 Task: Find an Airbnb in Troitsk, Russia for 5 guests from June 2 to June 9, with a price range of ₹6000 to ₹12000, 3 bedrooms, 3 beds, 3 bathrooms, and self check-in option.
Action: Mouse moved to (728, 106)
Screenshot: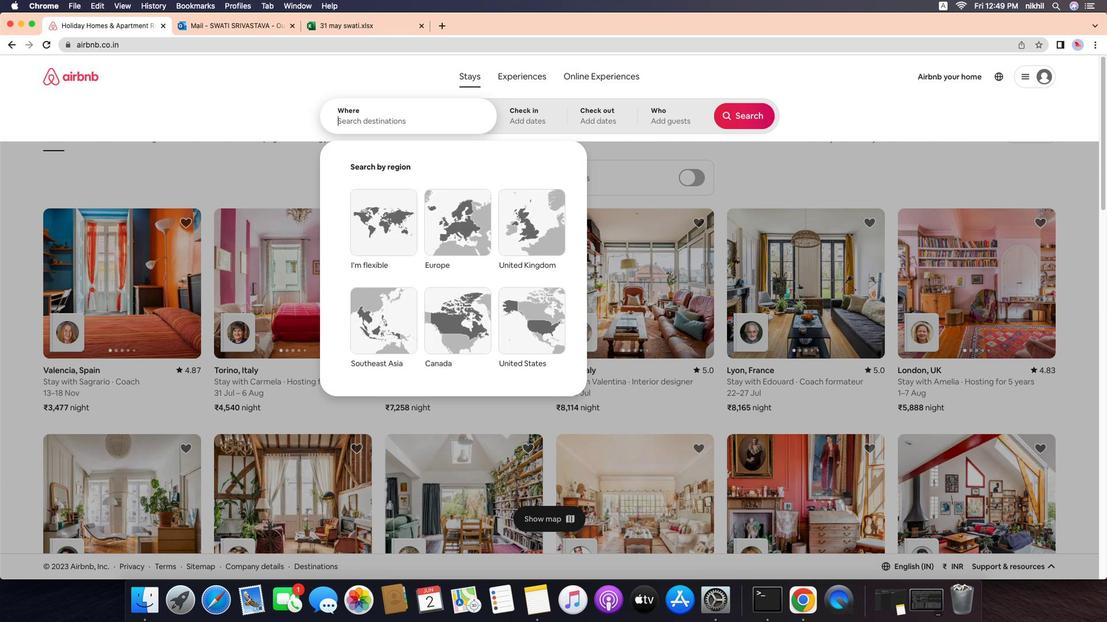 
Action: Mouse pressed left at (728, 106)
Screenshot: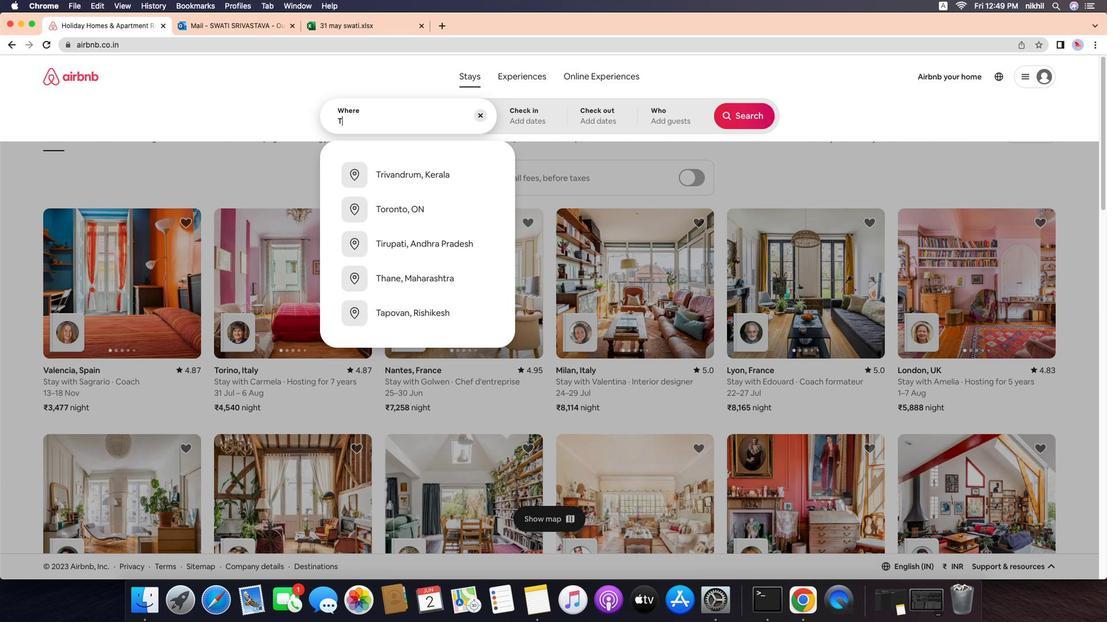 
Action: Mouse moved to (742, 104)
Screenshot: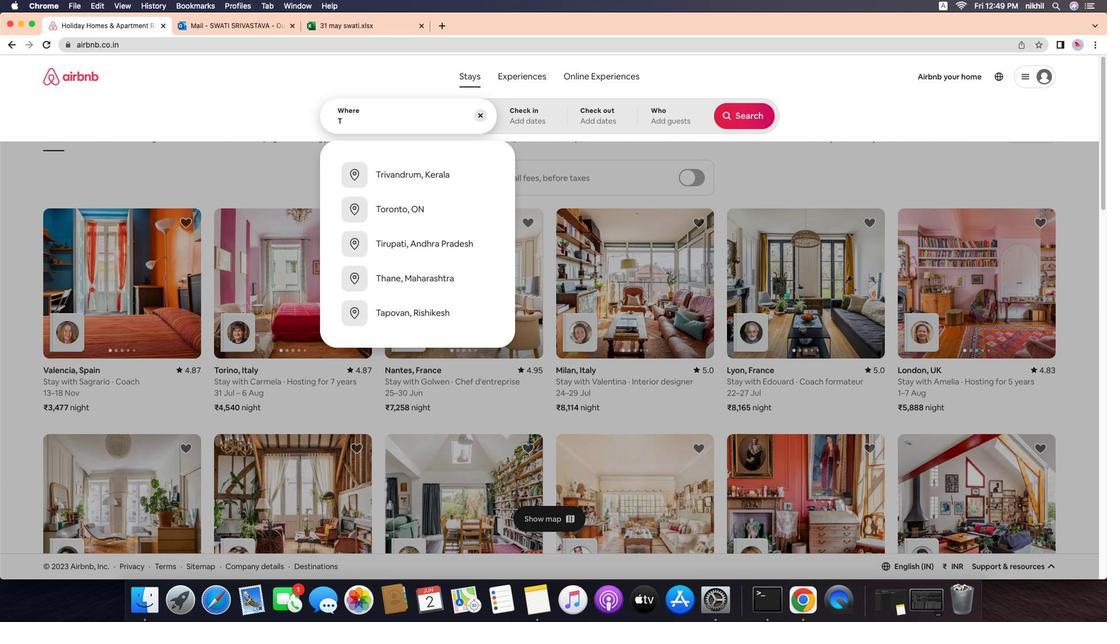 
Action: Mouse pressed left at (742, 104)
Screenshot: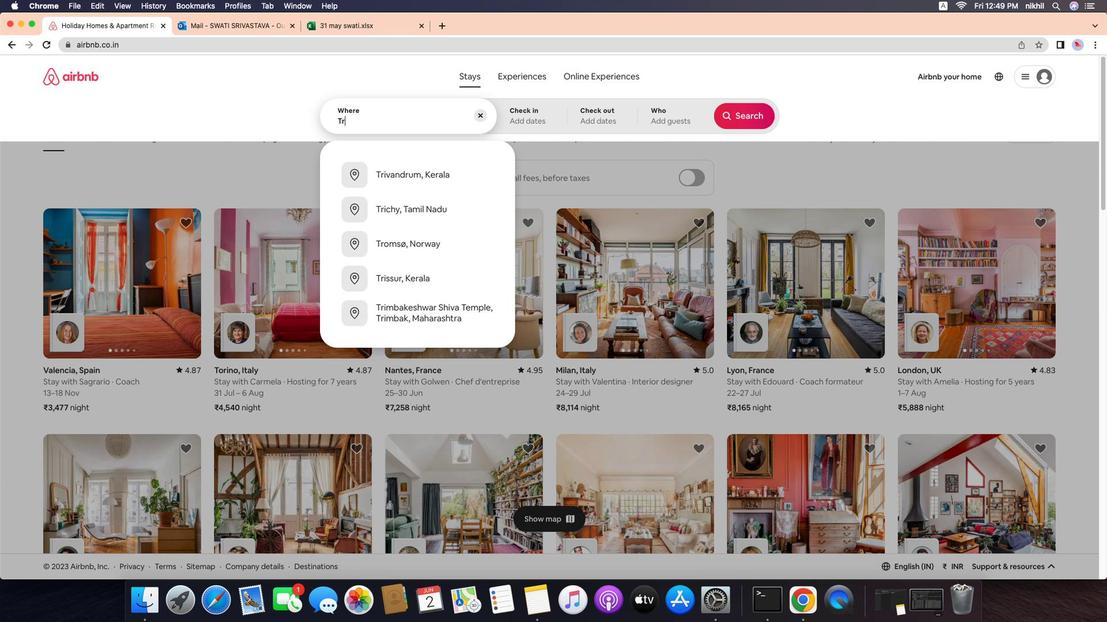 
Action: Mouse moved to (724, 121)
Screenshot: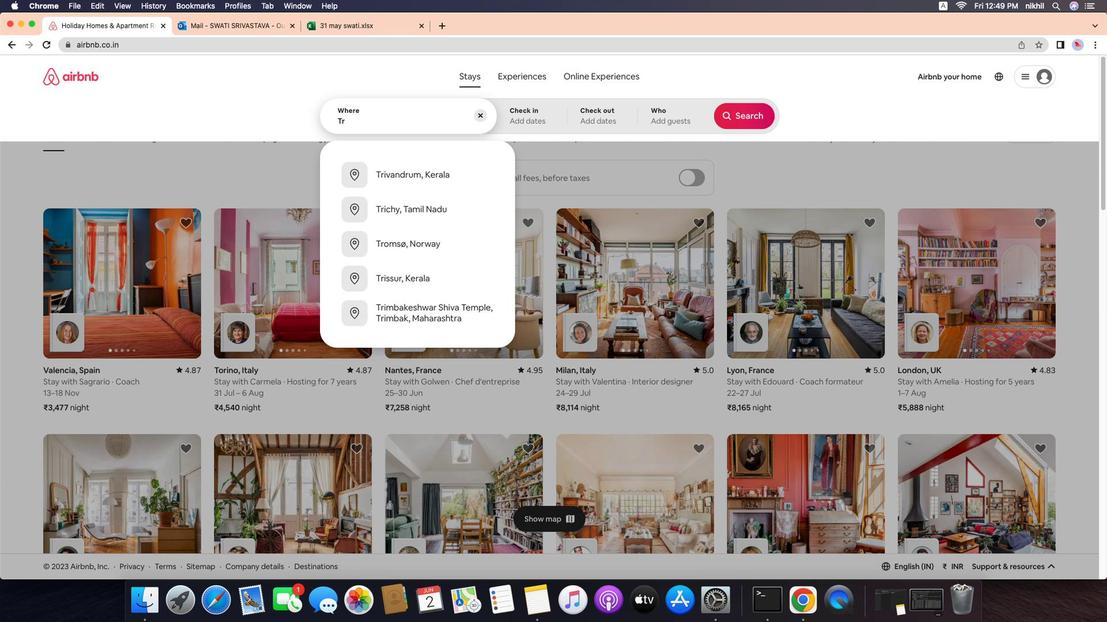
Action: Mouse pressed left at (724, 121)
Screenshot: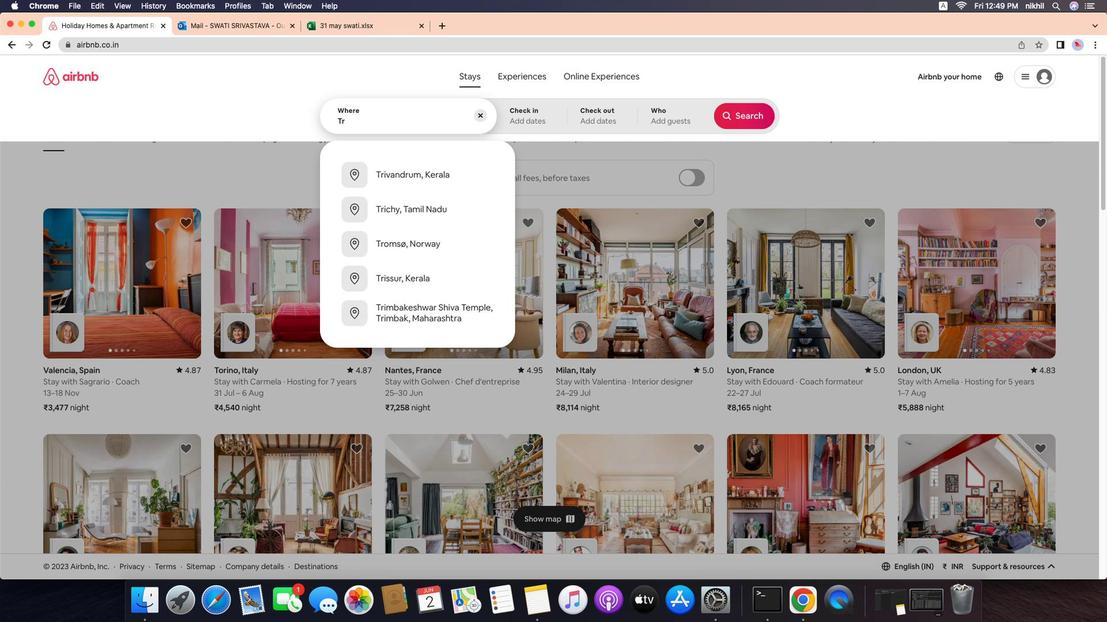 
Action: Mouse moved to (731, 123)
Screenshot: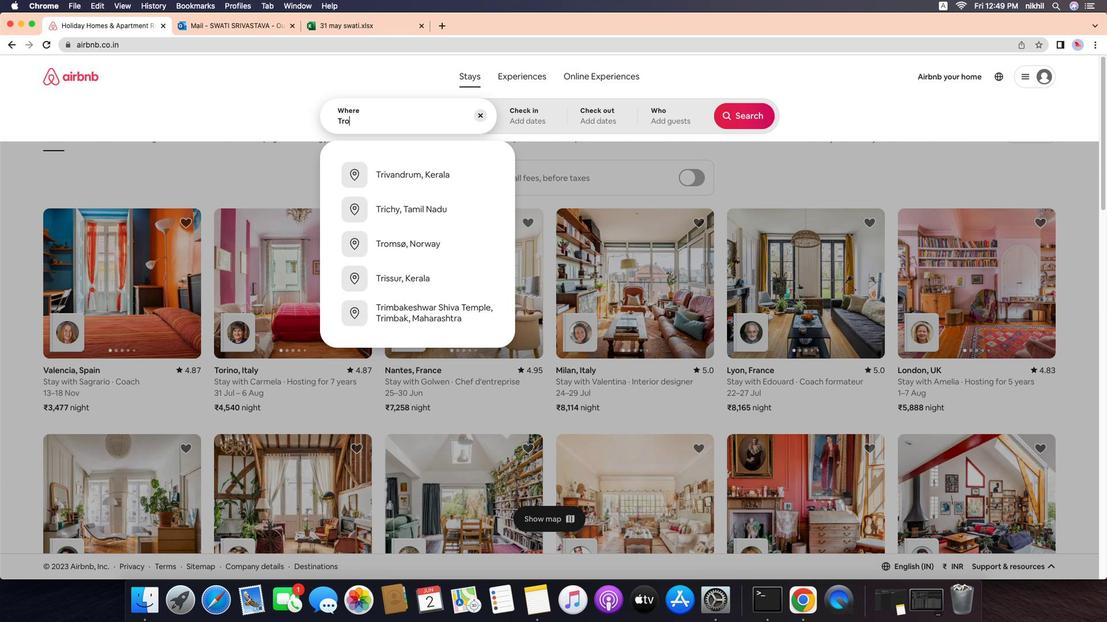 
Action: Key pressed Key.caps_lock'T'Key.caps_lock'r''o''i''t''s''k'','Key.spaceKey.caps_lock'R'Key.caps_lock'u''s''s''i''a'Key.enter
Screenshot: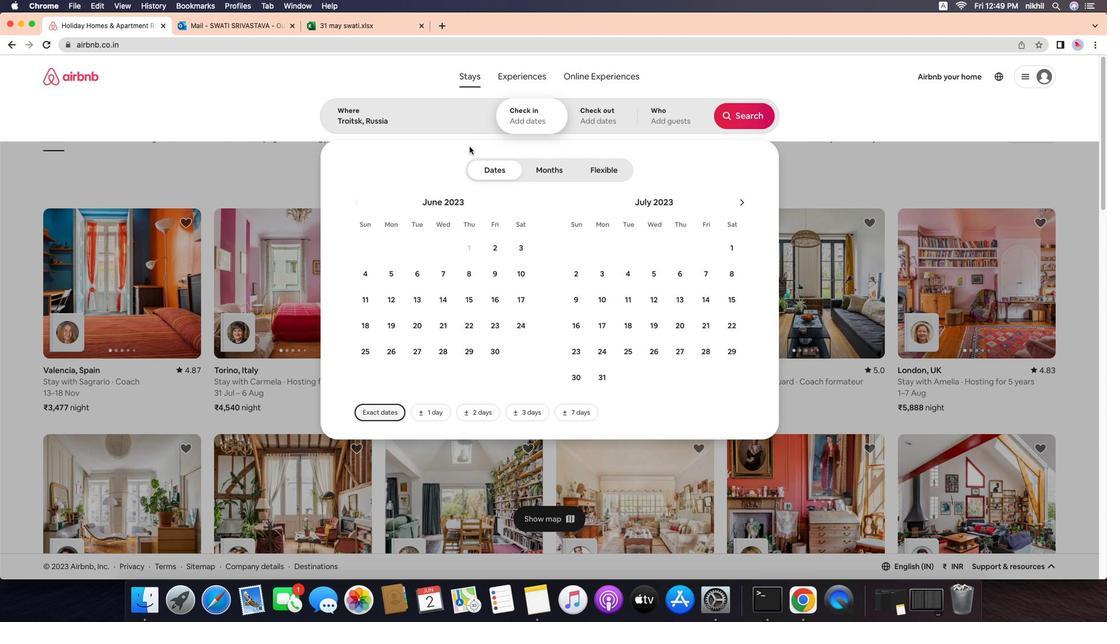 
Action: Mouse moved to (743, 164)
Screenshot: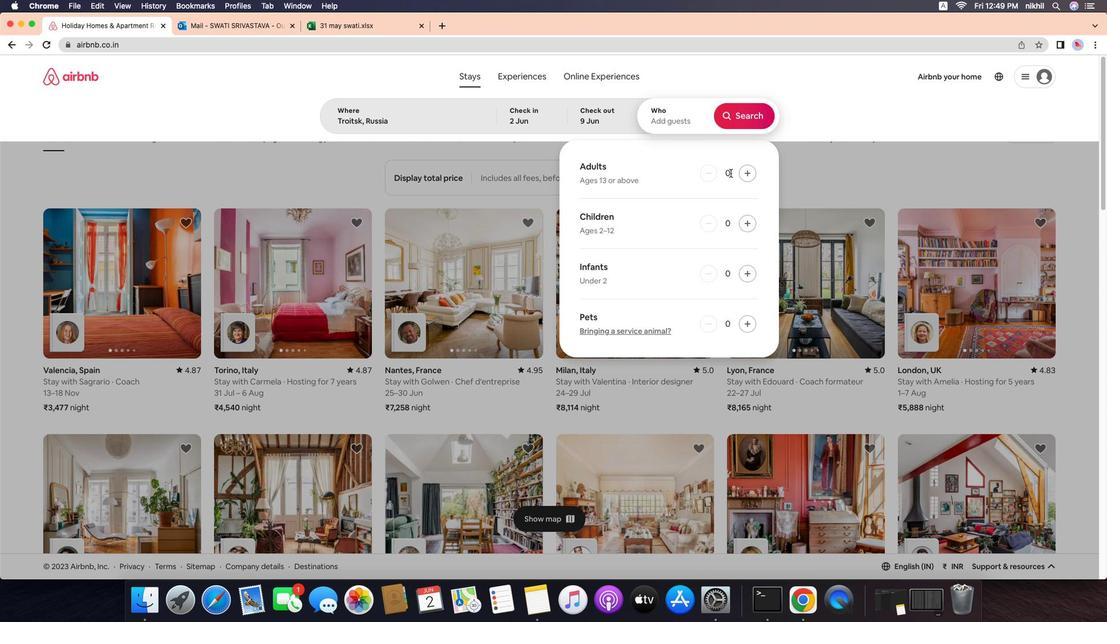 
Action: Mouse pressed left at (743, 164)
Screenshot: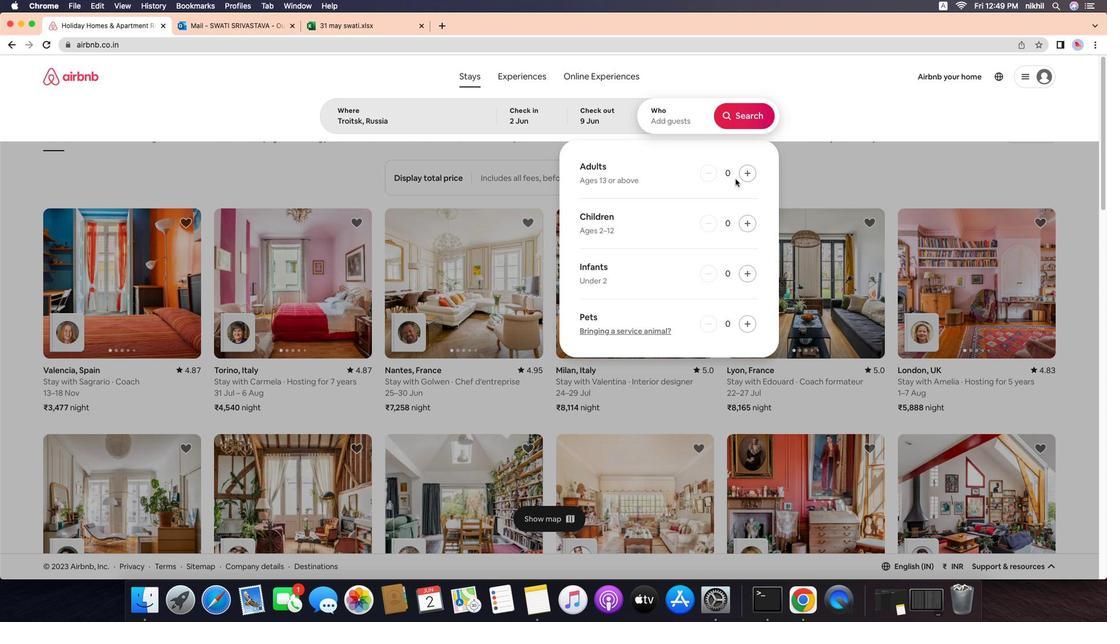 
Action: Mouse moved to (746, 172)
Screenshot: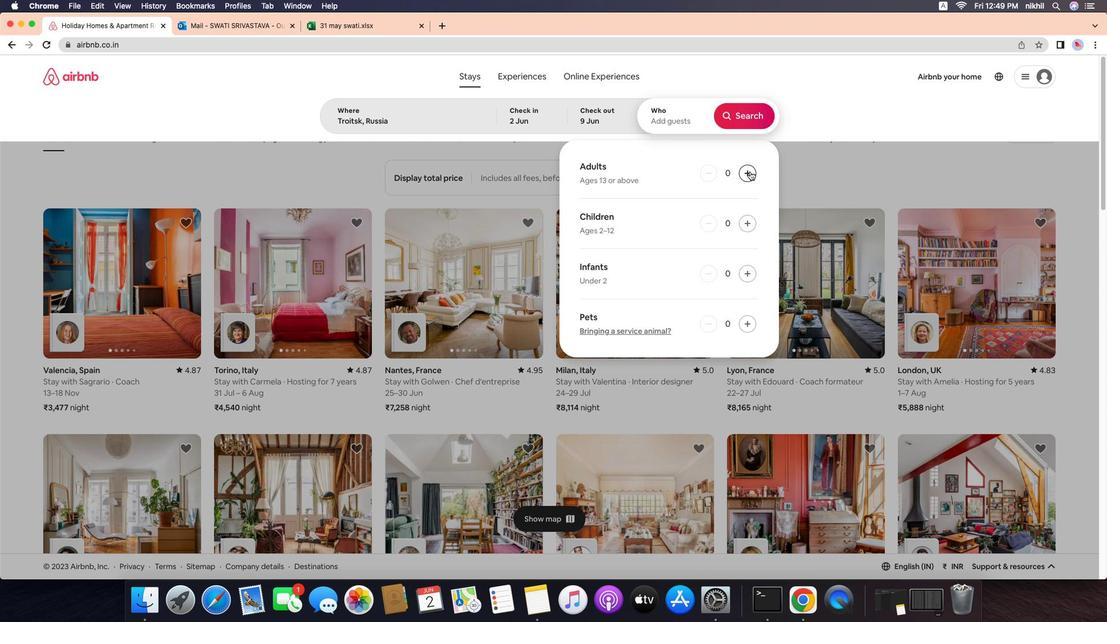 
Action: Mouse pressed left at (746, 172)
Screenshot: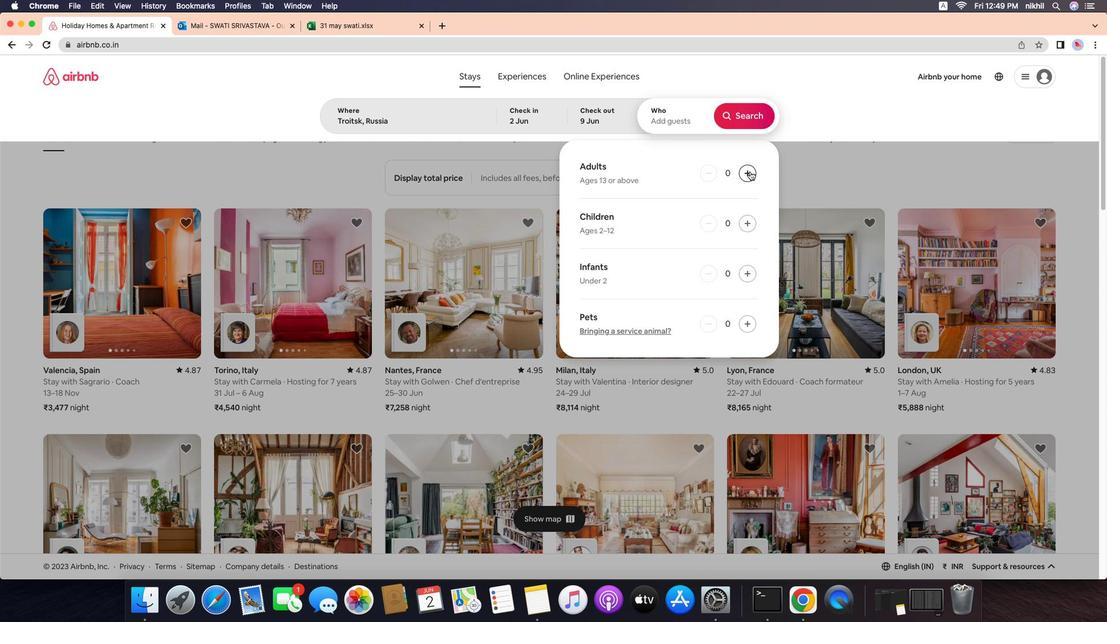 
Action: Mouse moved to (845, 119)
Screenshot: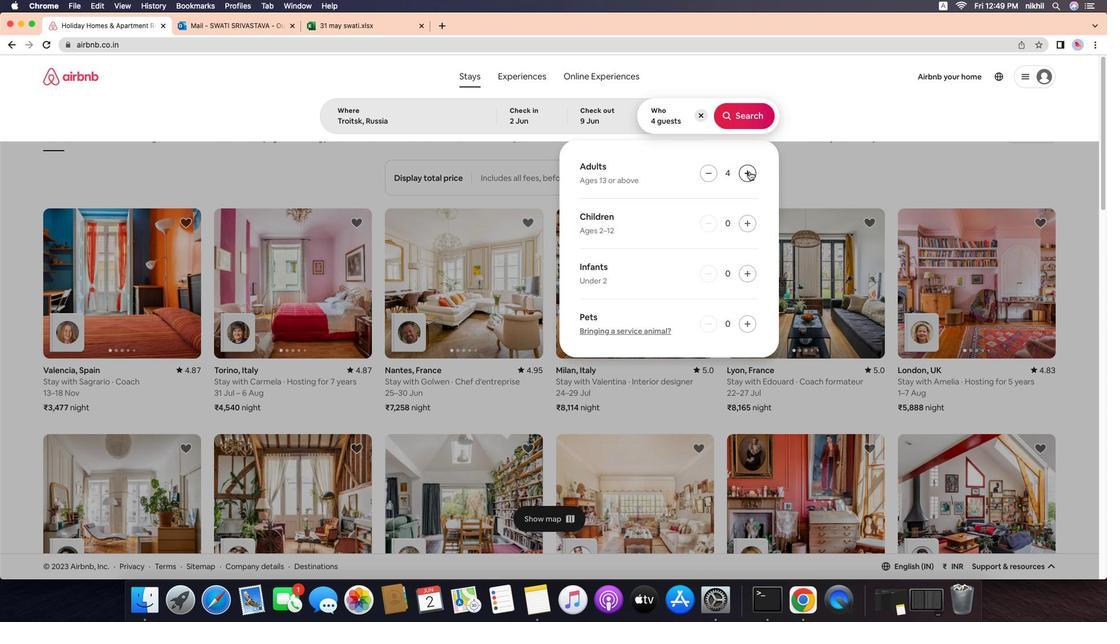 
Action: Mouse pressed left at (845, 119)
Screenshot: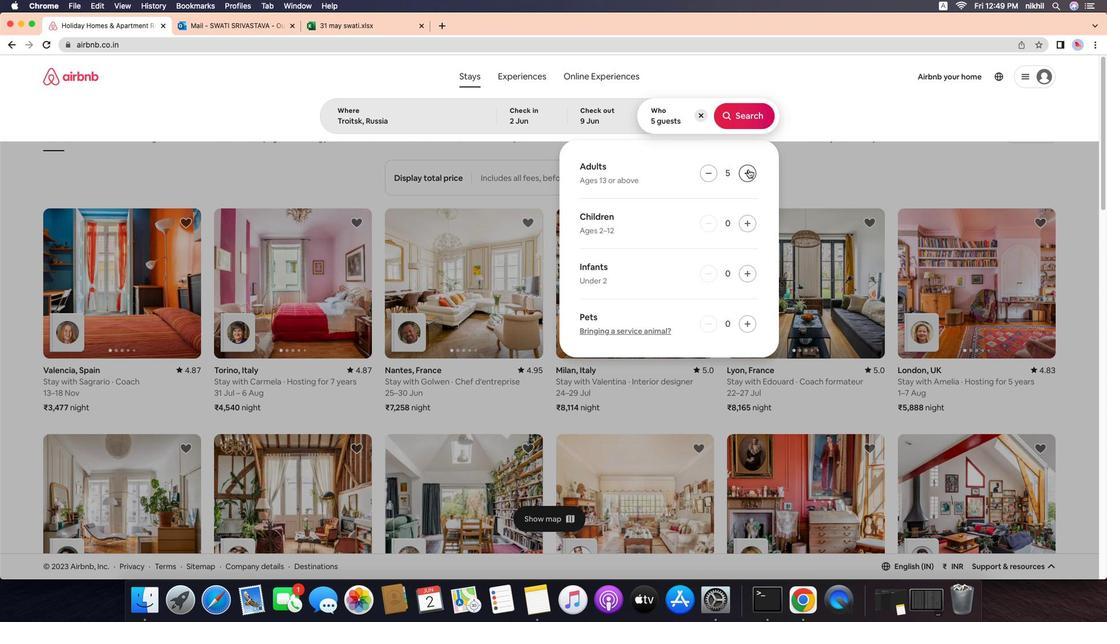 
Action: Mouse moved to (884, 137)
Screenshot: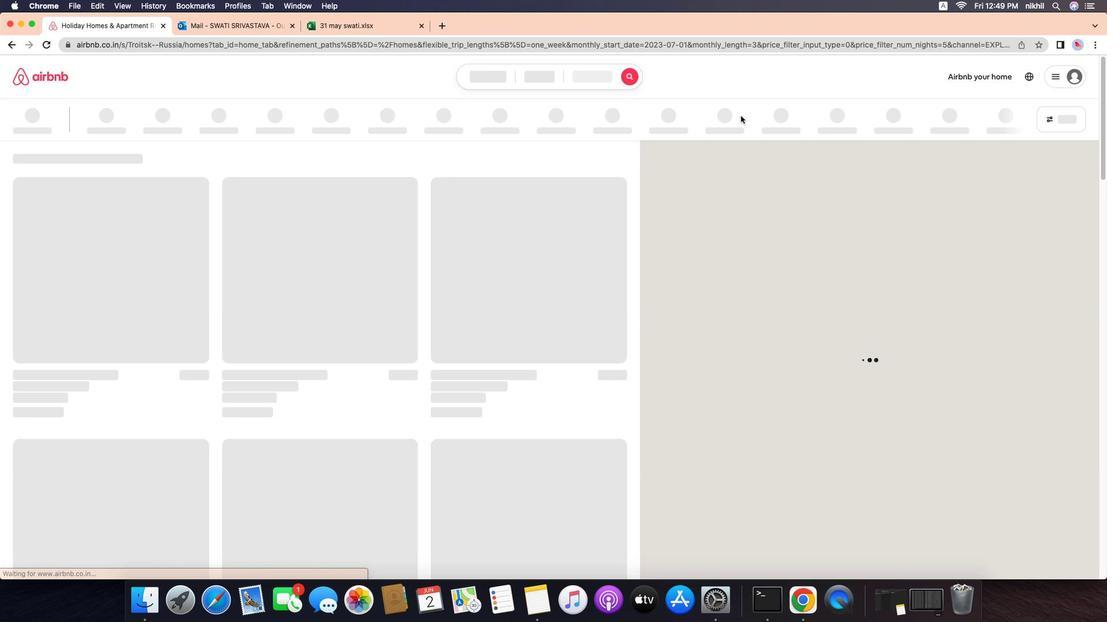 
Action: Mouse pressed left at (884, 137)
Screenshot: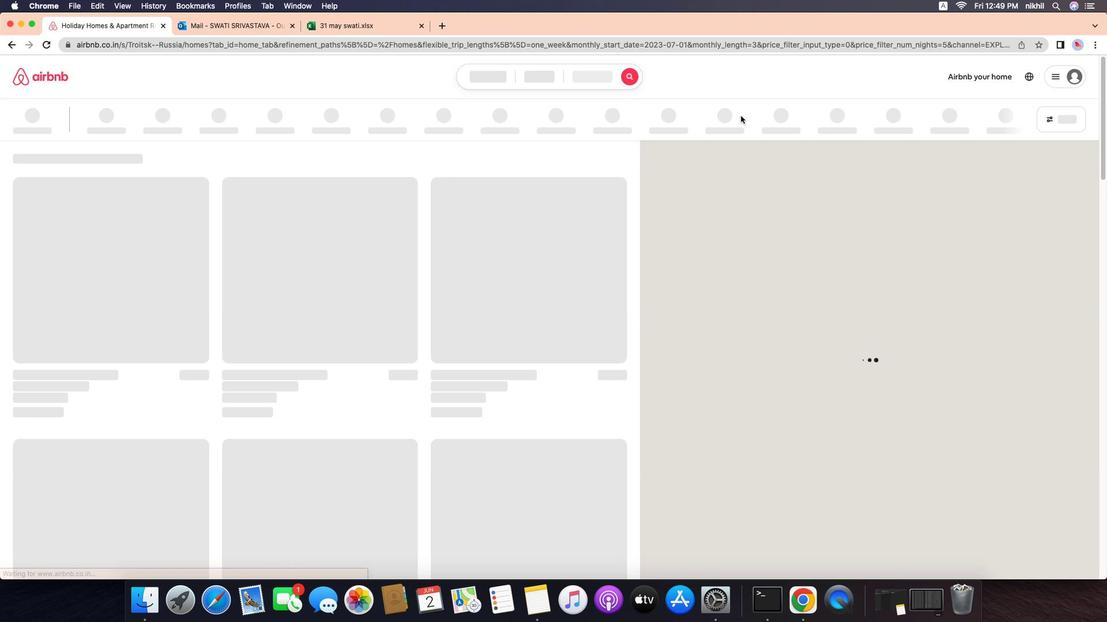 
Action: Mouse pressed left at (884, 137)
Screenshot: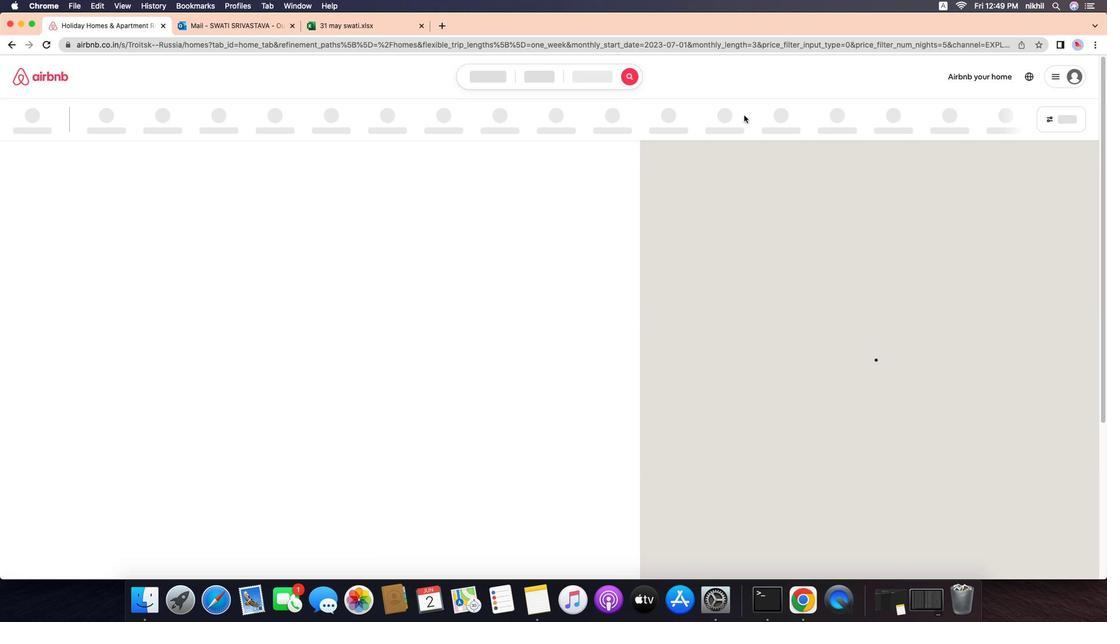 
Action: Mouse pressed left at (884, 137)
Screenshot: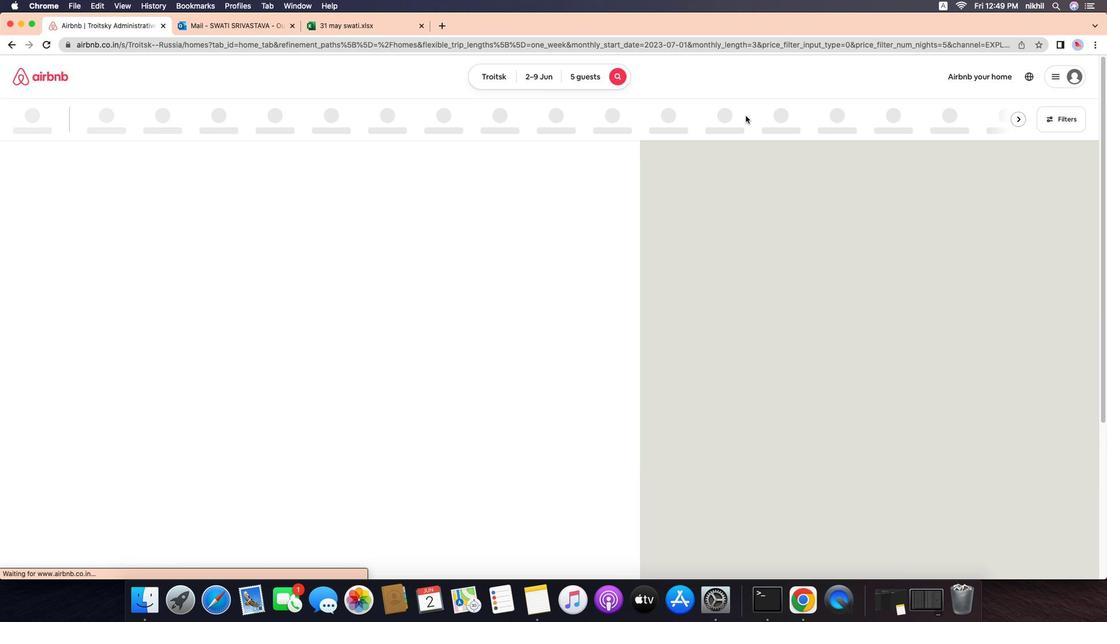 
Action: Mouse moved to (884, 137)
Screenshot: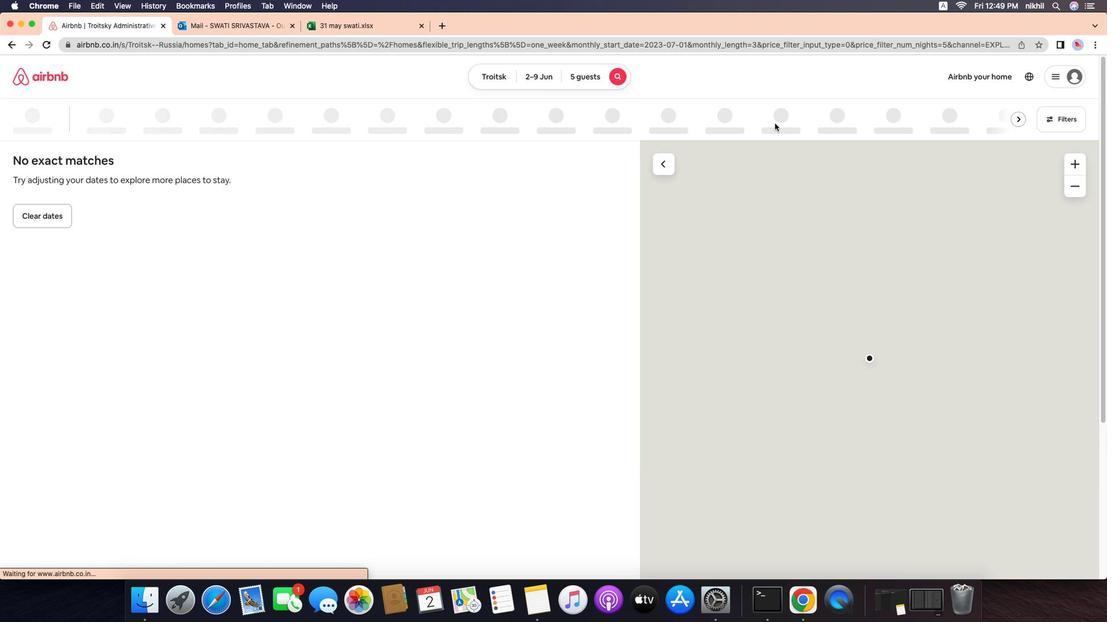 
Action: Mouse pressed left at (884, 137)
Screenshot: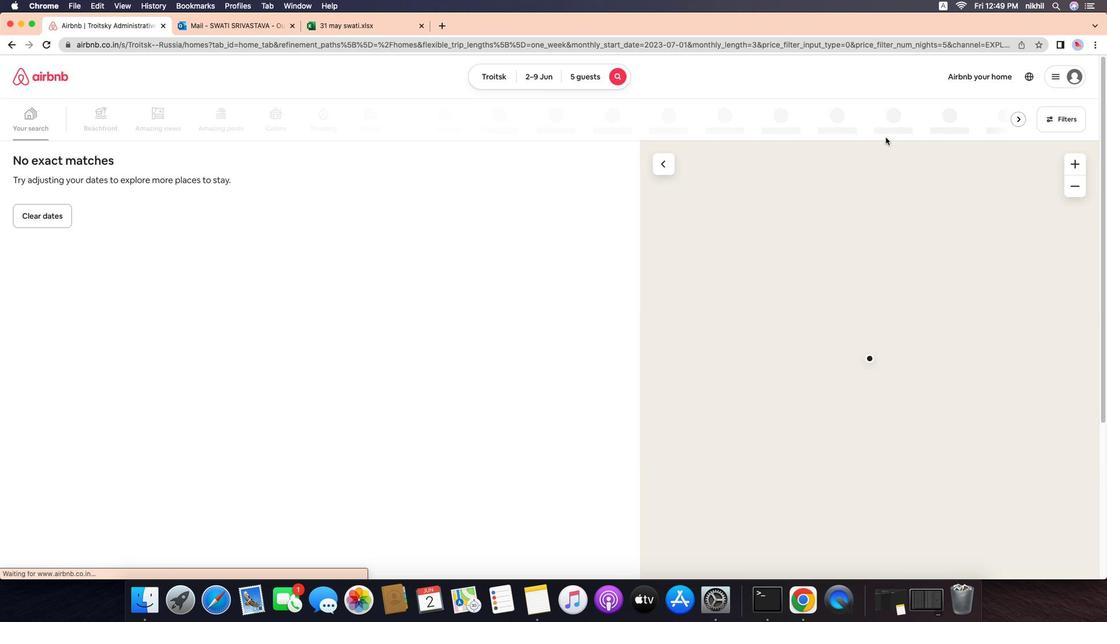 
Action: Mouse pressed left at (884, 137)
Screenshot: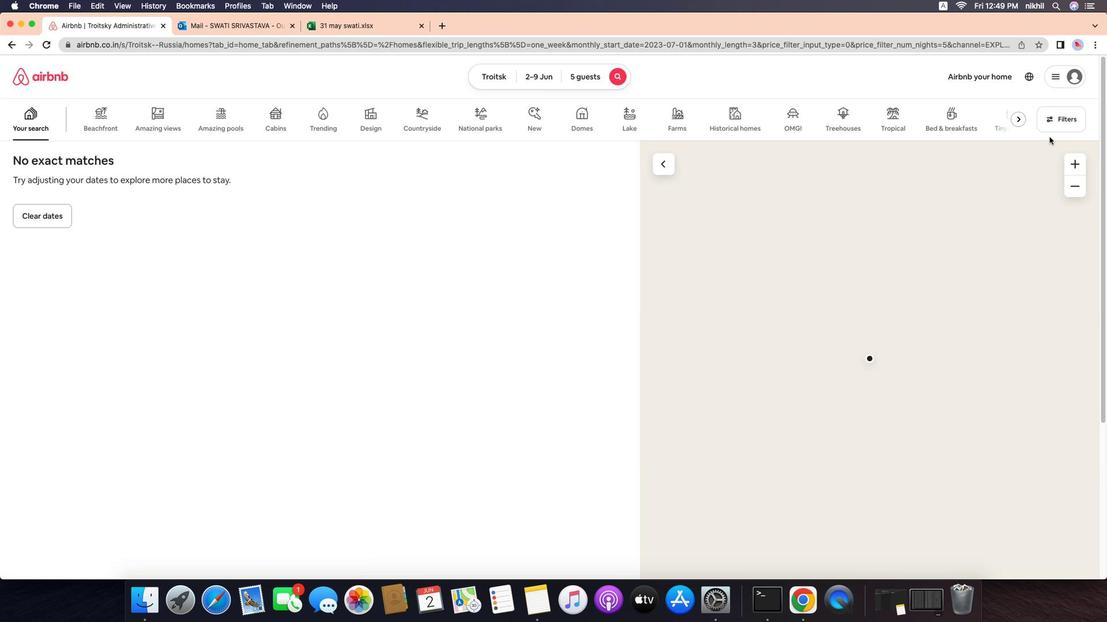 
Action: Mouse moved to (879, 118)
Screenshot: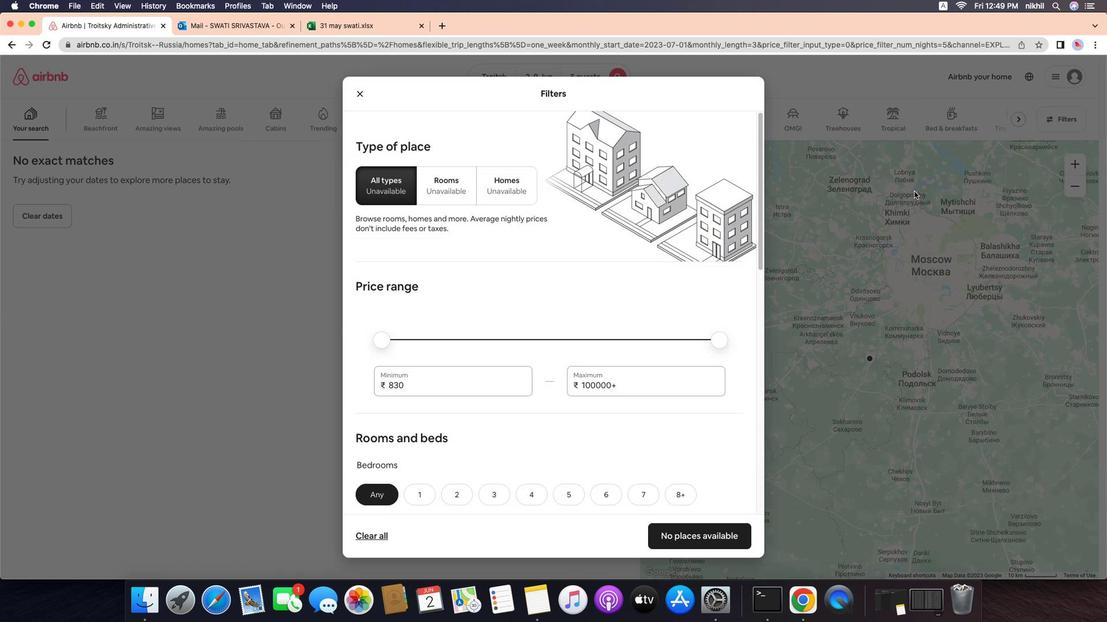 
Action: Mouse pressed left at (879, 118)
Screenshot: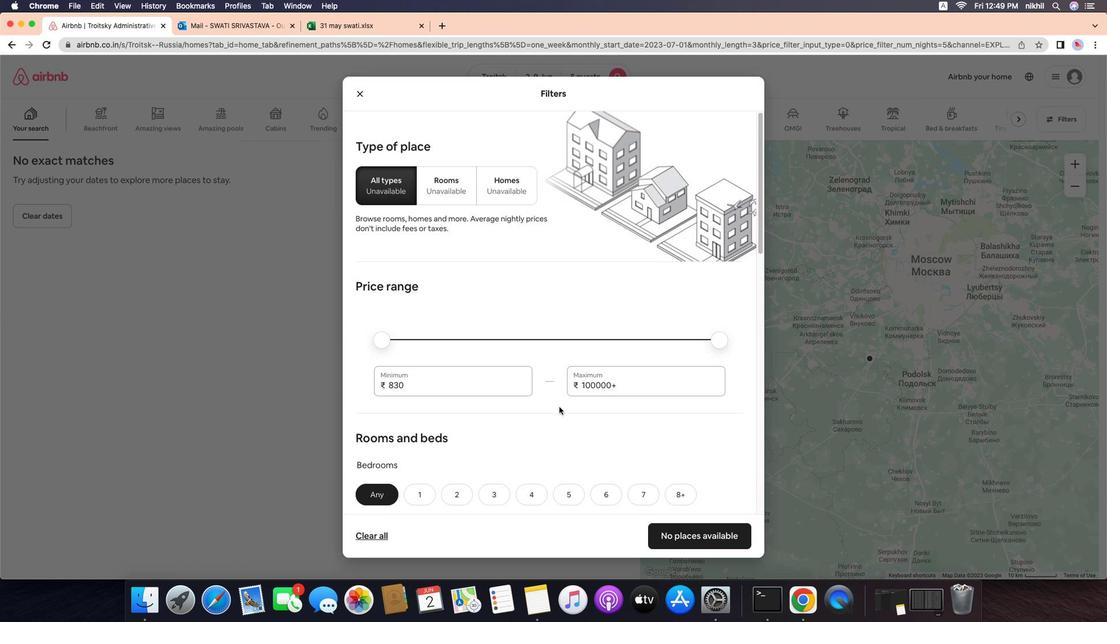 
Action: Mouse moved to (1053, 119)
Screenshot: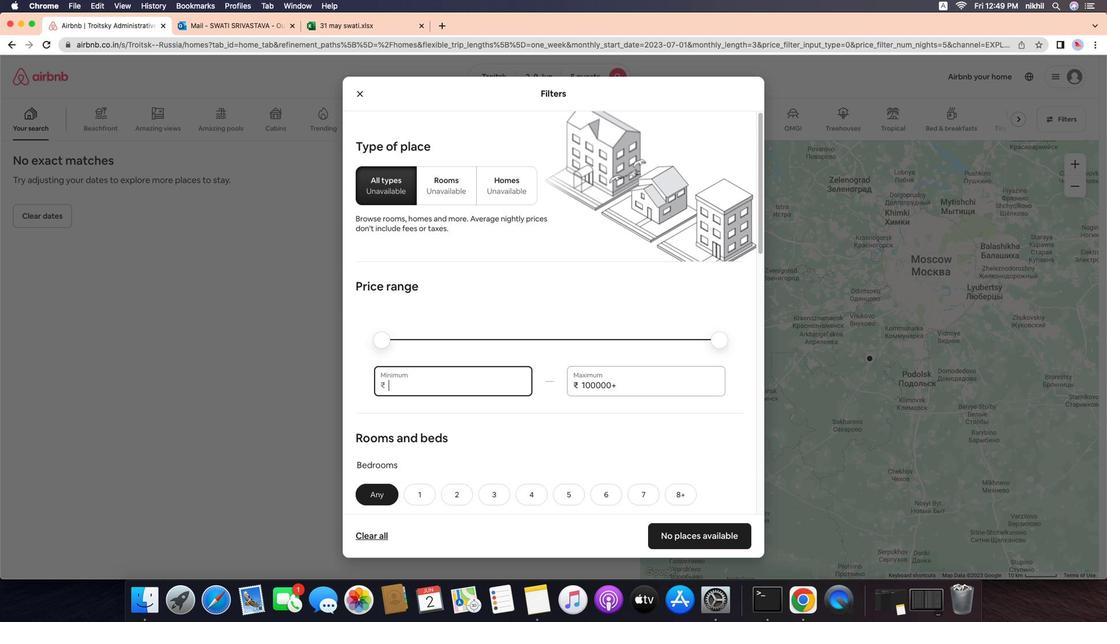 
Action: Mouse pressed left at (1053, 119)
Screenshot: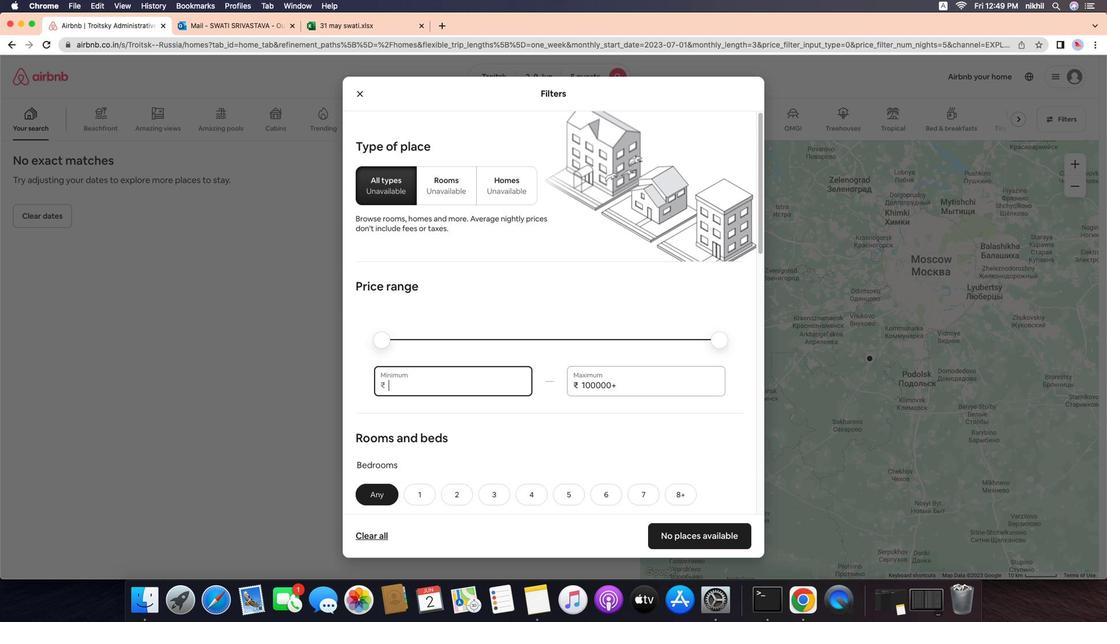 
Action: Mouse moved to (743, 211)
Screenshot: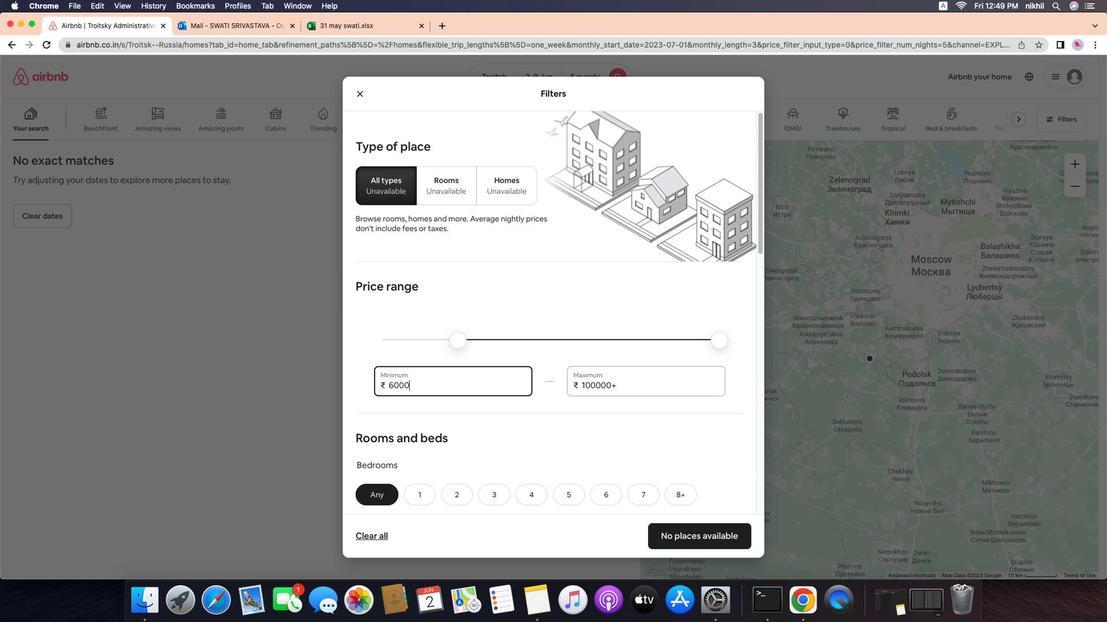 
Action: Mouse pressed left at (743, 211)
Screenshot: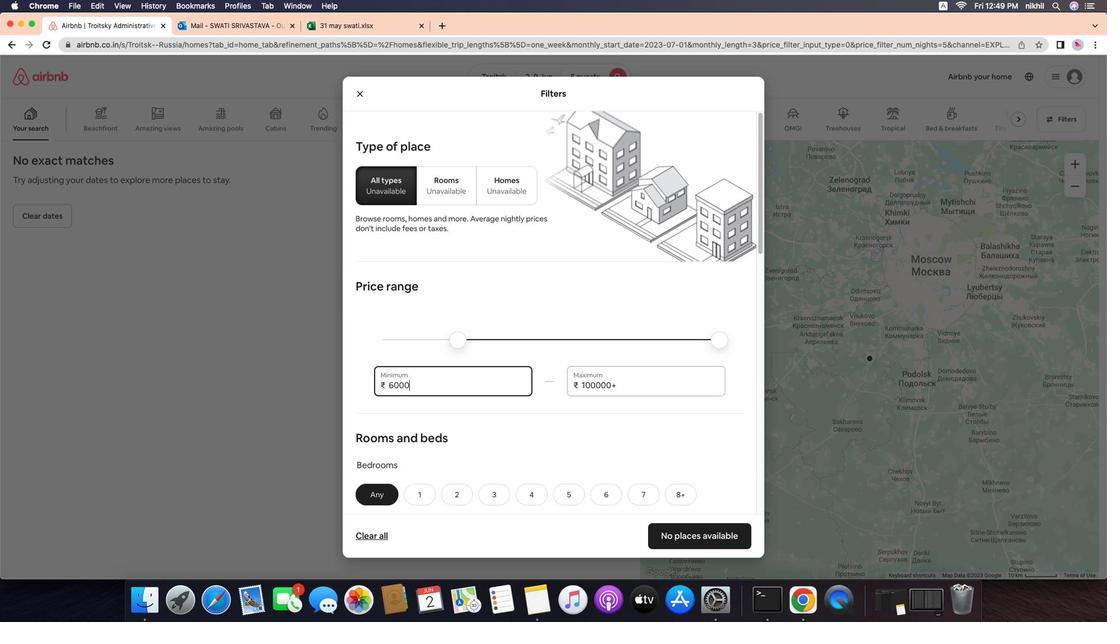 
Action: Mouse moved to (743, 211)
Screenshot: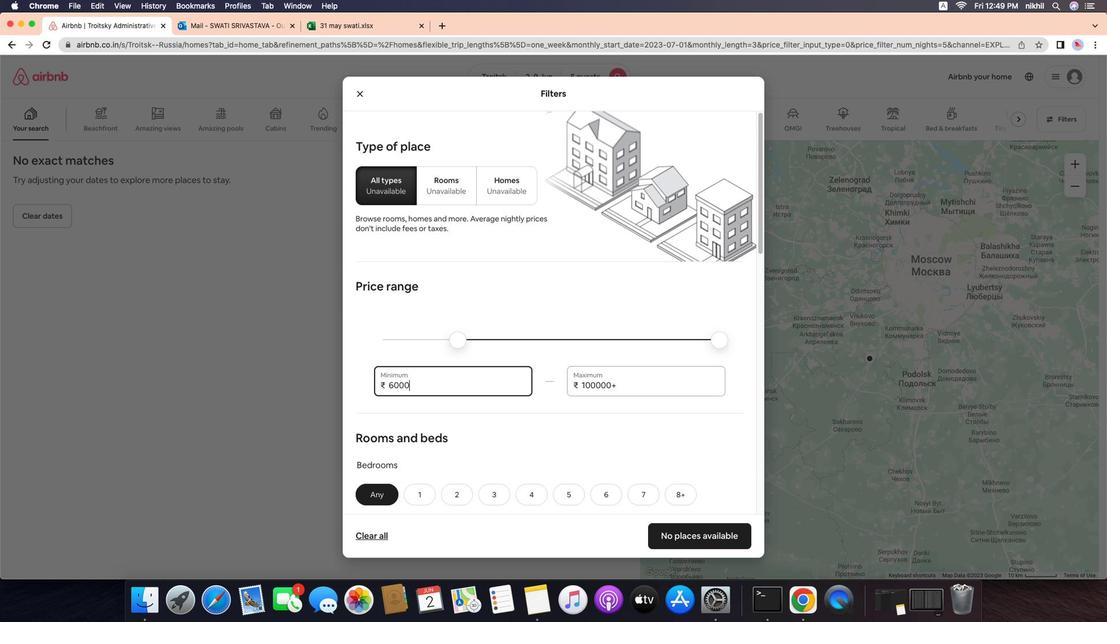 
Action: Key pressed Key.backspaceKey.backspaceKey.backspaceKey.backspace'6''0''0''0'
Screenshot: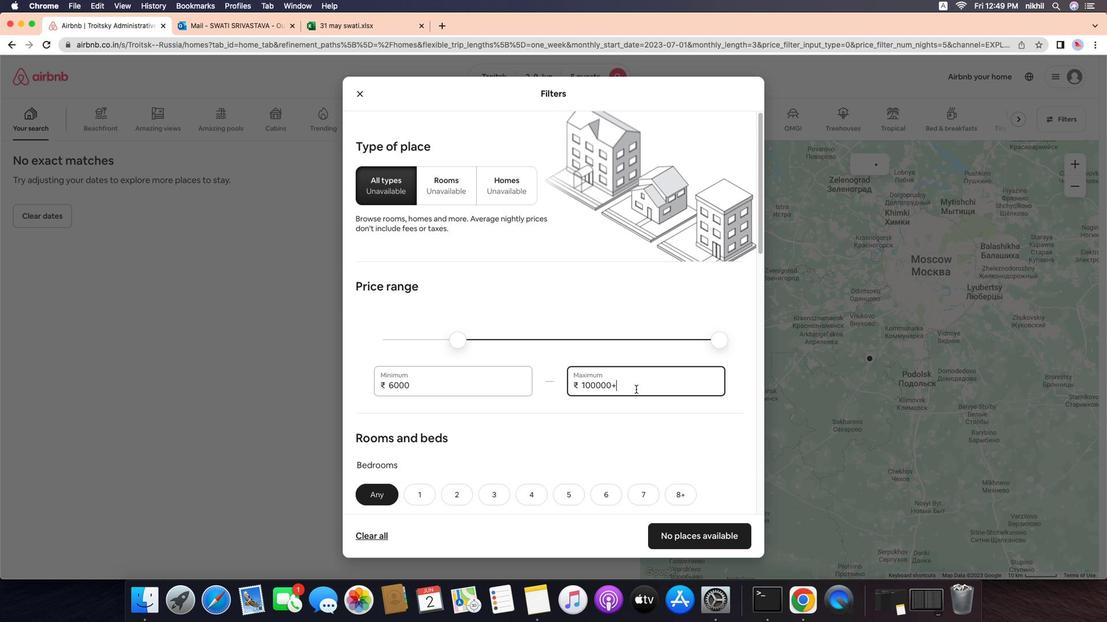 
Action: Mouse moved to (822, 212)
Screenshot: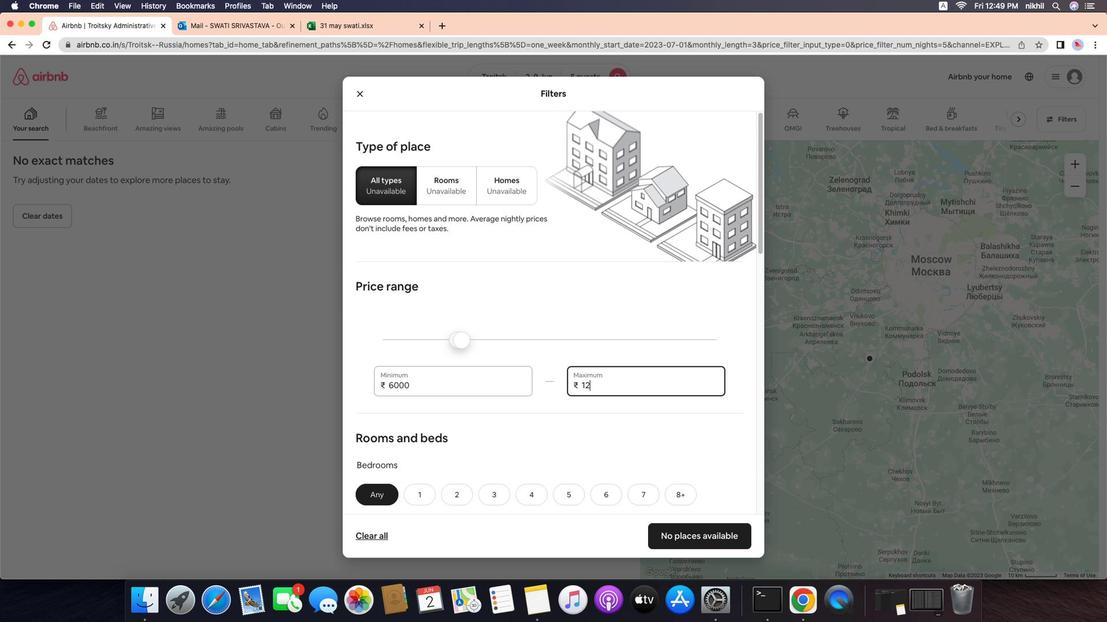 
Action: Mouse pressed left at (822, 212)
Screenshot: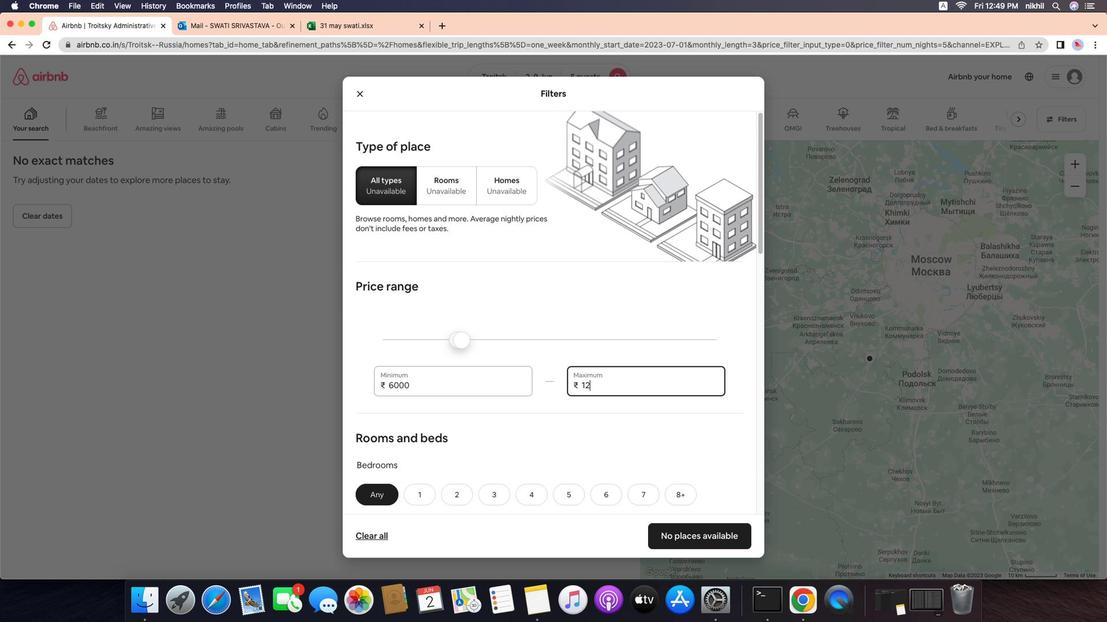 
Action: Mouse moved to (822, 212)
Screenshot: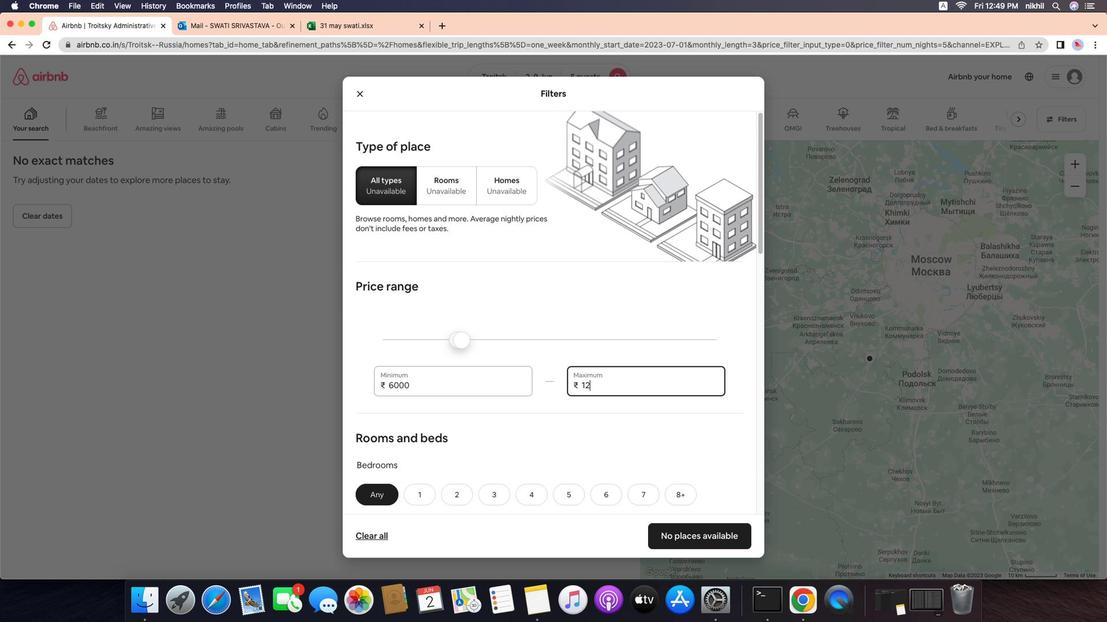 
Action: Key pressed Key.backspaceKey.backspaceKey.backspaceKey.backspaceKey.backspaceKey.backspaceKey.backspaceKey.backspace'1''2''0''0''0'
Screenshot: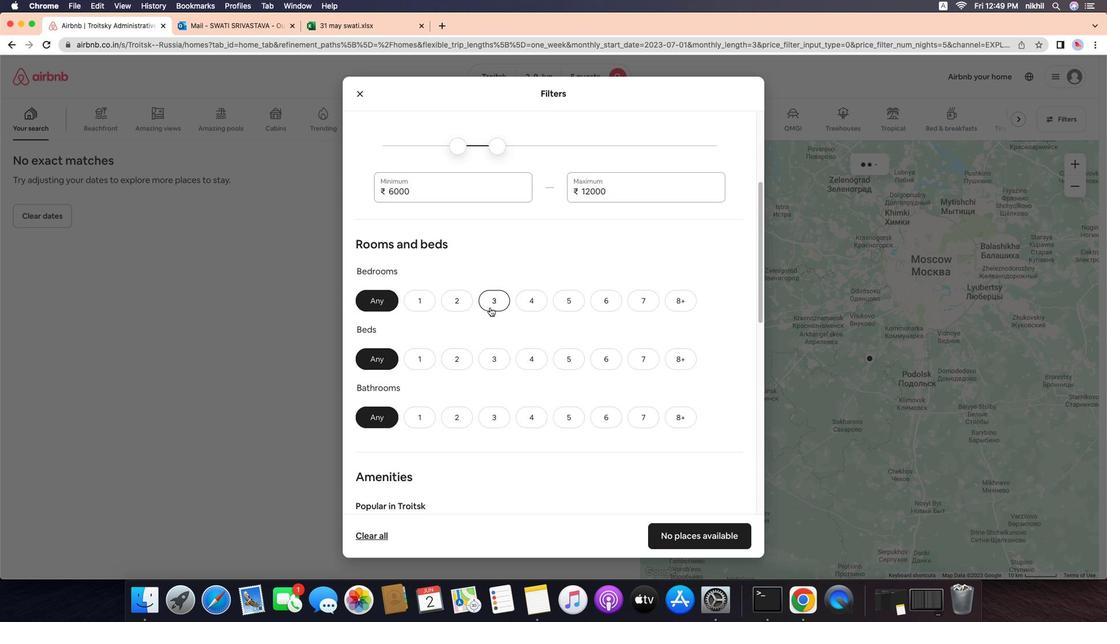 
Action: Mouse moved to (785, 205)
Screenshot: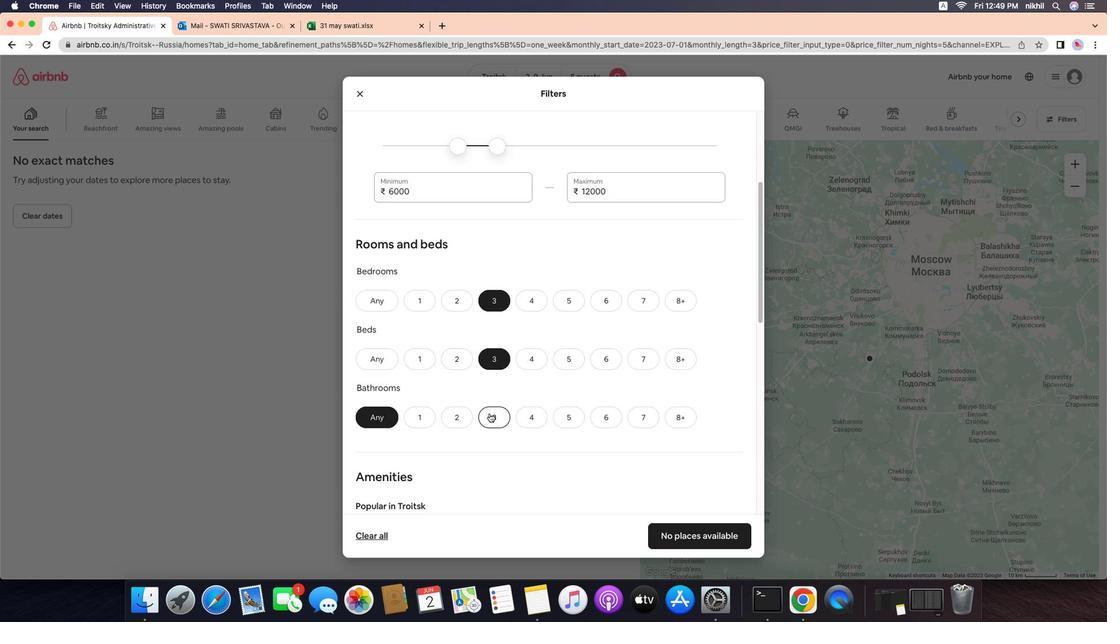 
Action: Mouse scrolled (785, 205) with delta (476, 78)
Screenshot: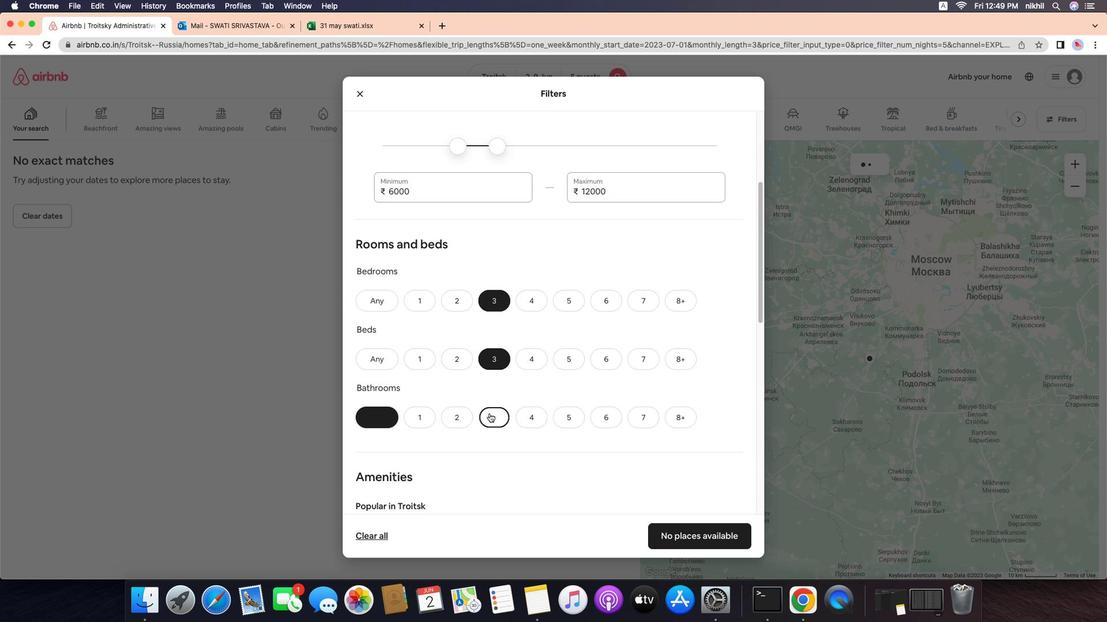 
Action: Mouse moved to (785, 205)
Screenshot: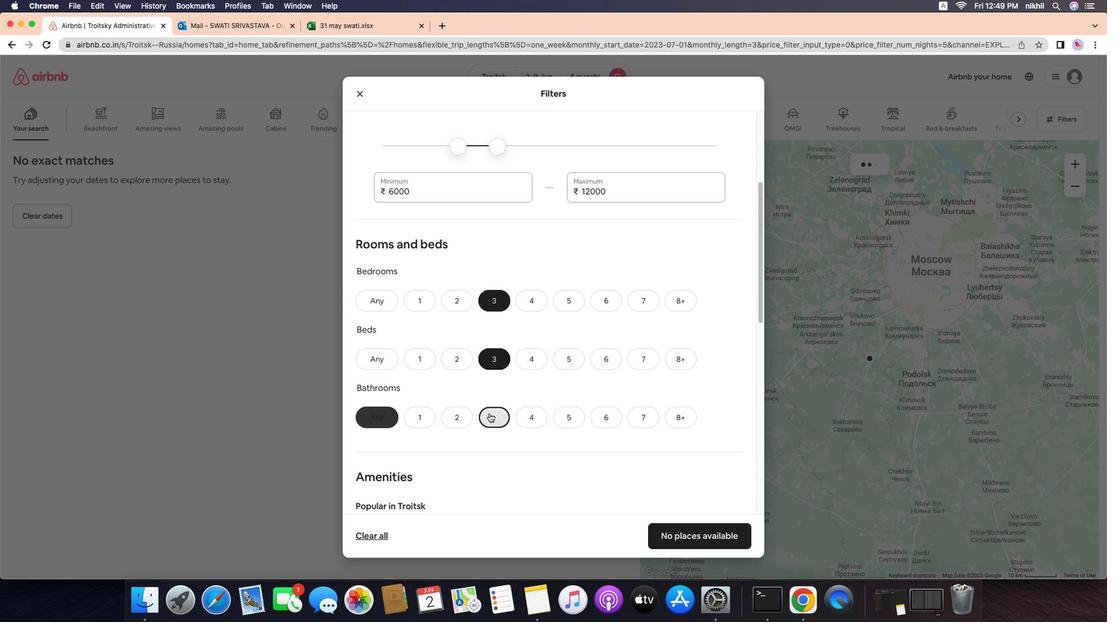 
Action: Mouse scrolled (785, 205) with delta (476, 78)
Screenshot: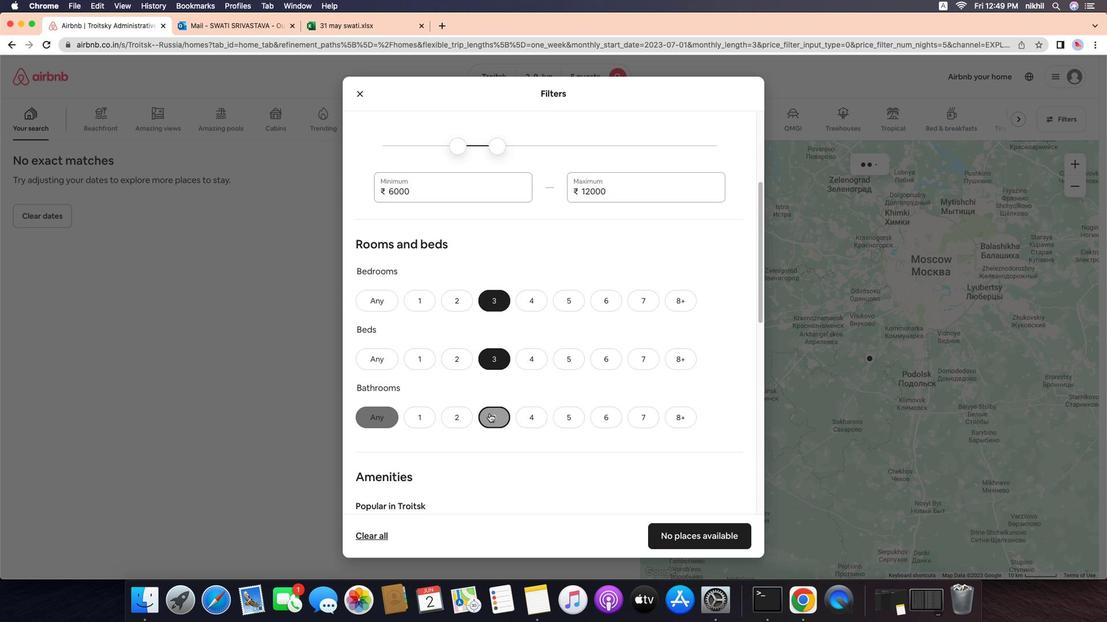 
Action: Mouse scrolled (785, 205) with delta (476, 78)
Screenshot: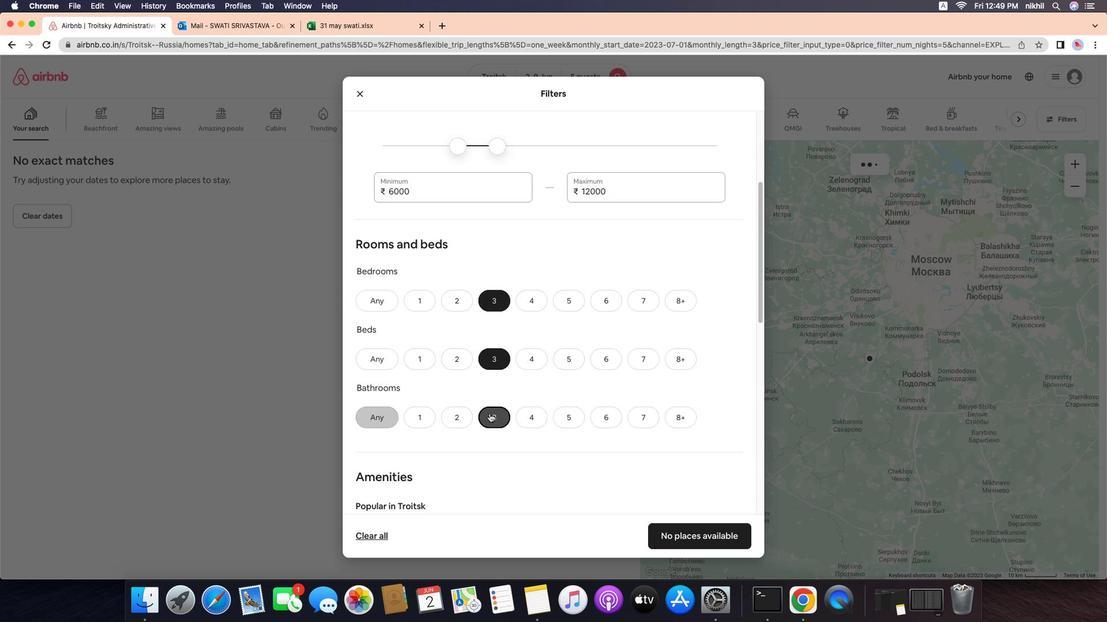 
Action: Mouse scrolled (785, 205) with delta (476, 78)
Screenshot: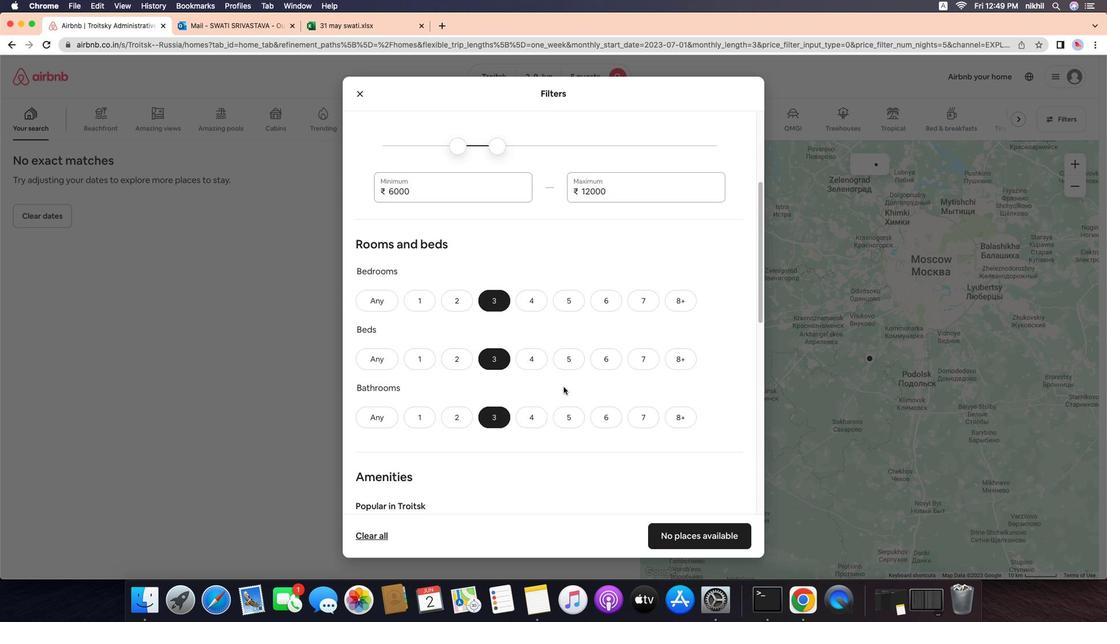 
Action: Mouse scrolled (785, 205) with delta (476, 78)
Screenshot: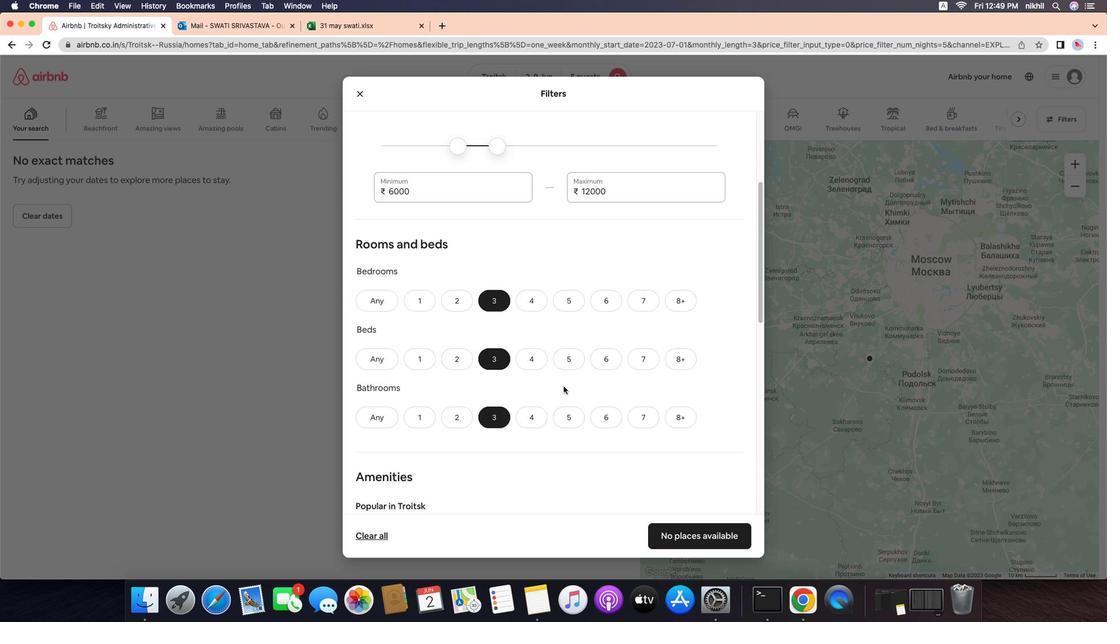 
Action: Mouse scrolled (785, 205) with delta (476, 78)
Screenshot: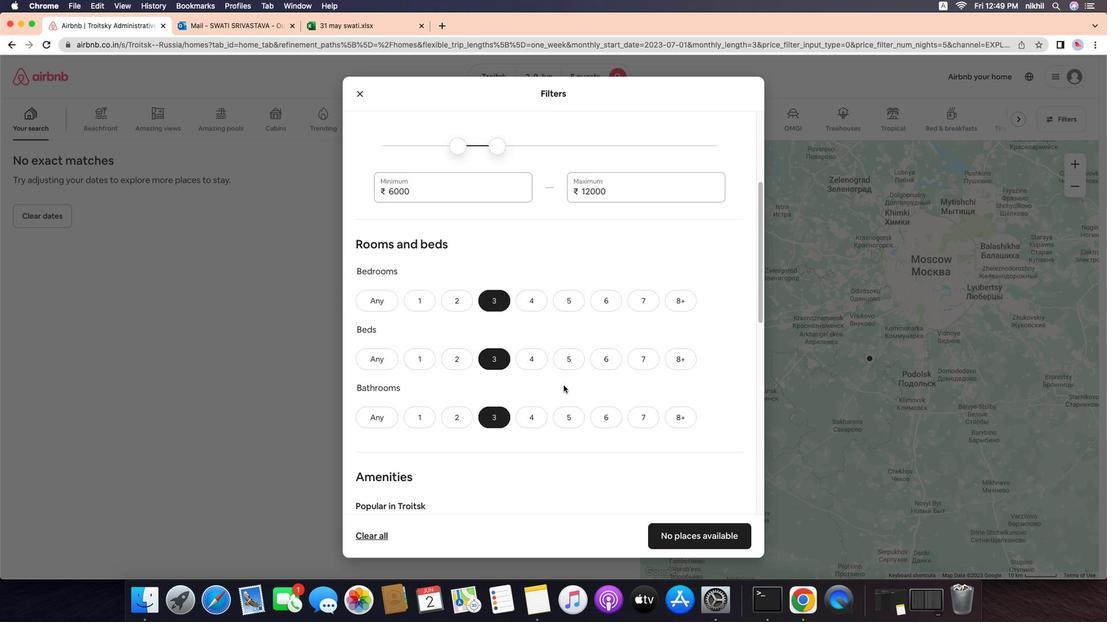 
Action: Mouse moved to (743, 183)
Screenshot: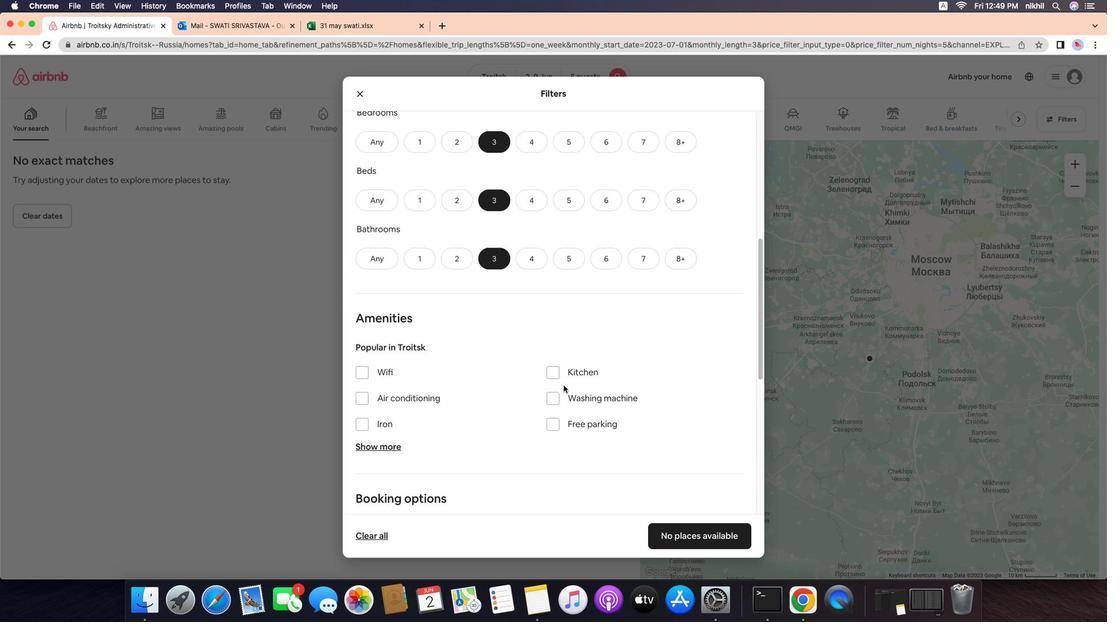 
Action: Mouse pressed left at (743, 183)
Screenshot: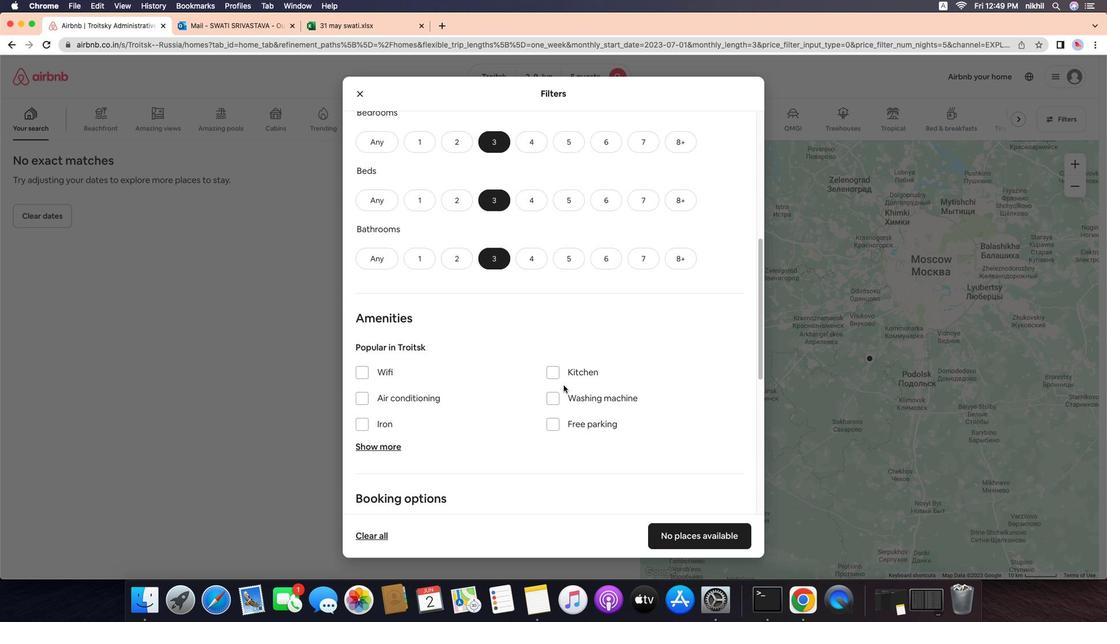 
Action: Mouse moved to (745, 202)
Screenshot: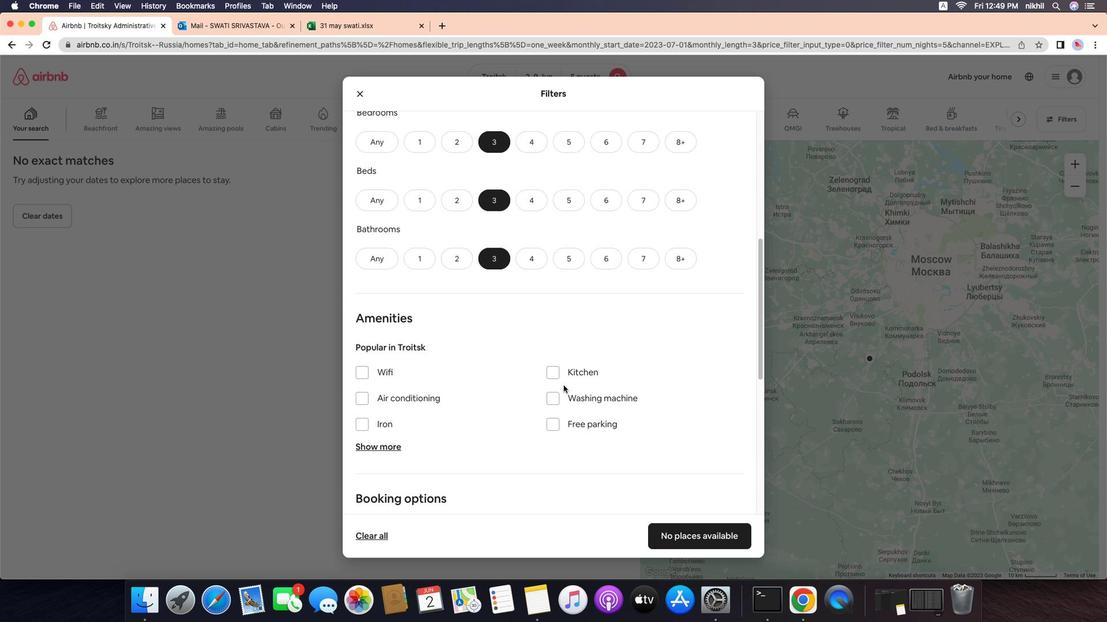 
Action: Mouse pressed left at (745, 202)
Screenshot: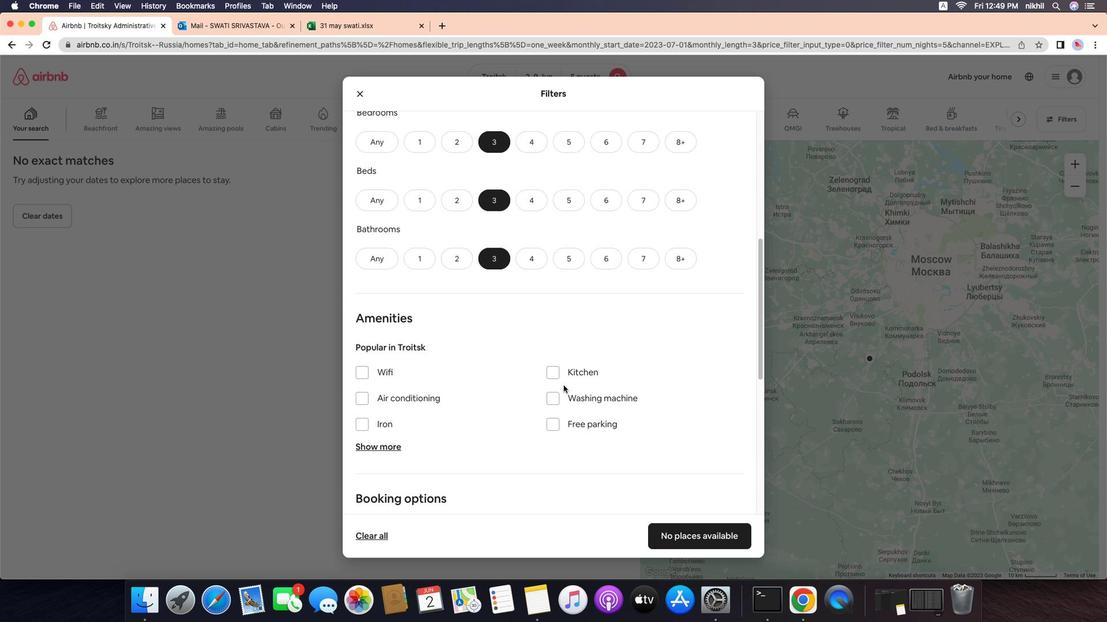 
Action: Mouse moved to (742, 220)
Screenshot: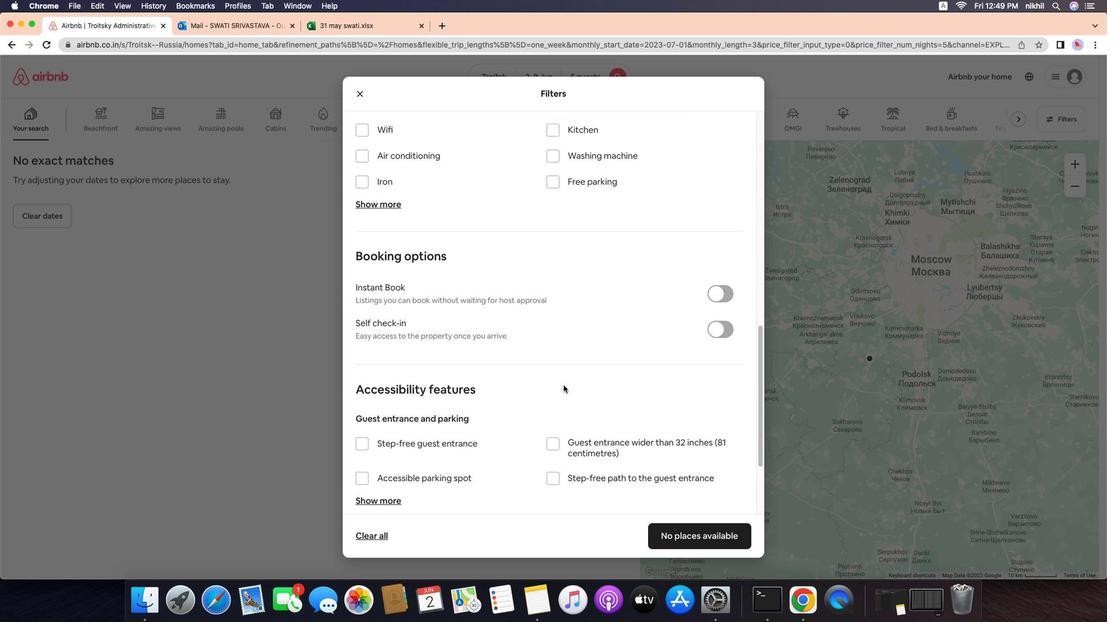 
Action: Mouse pressed left at (742, 220)
Screenshot: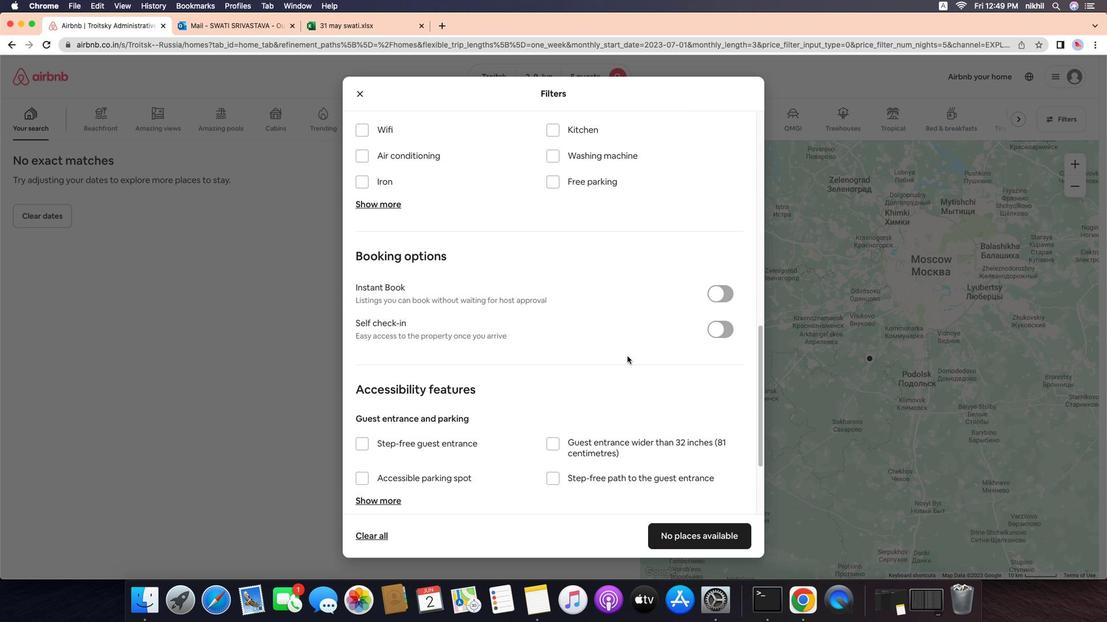 
Action: Mouse moved to (783, 211)
Screenshot: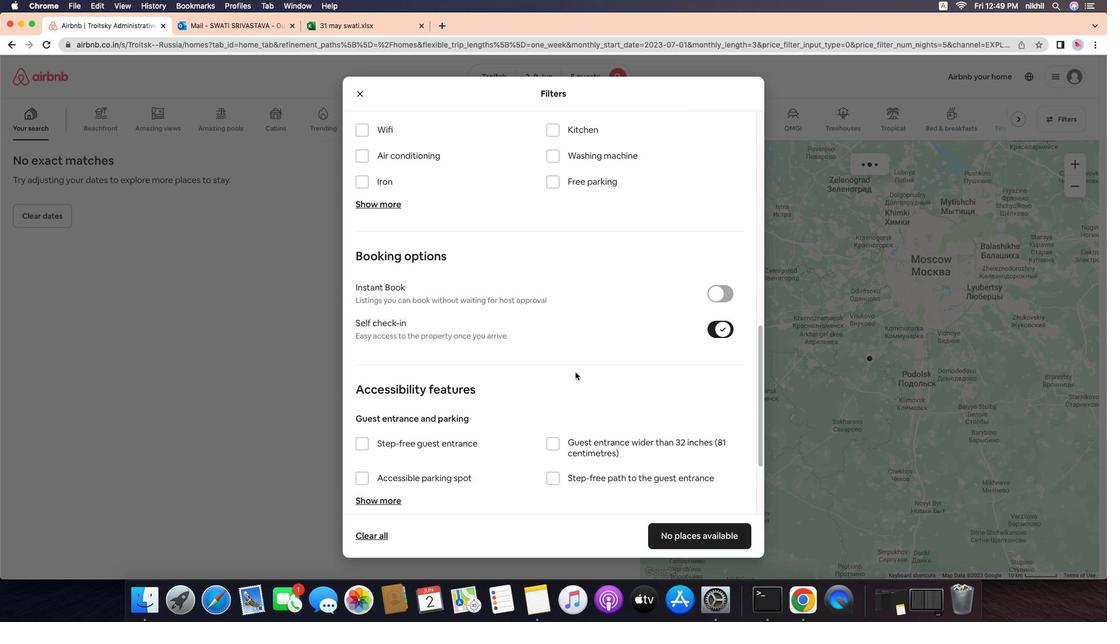 
Action: Mouse scrolled (783, 211) with delta (476, 78)
Screenshot: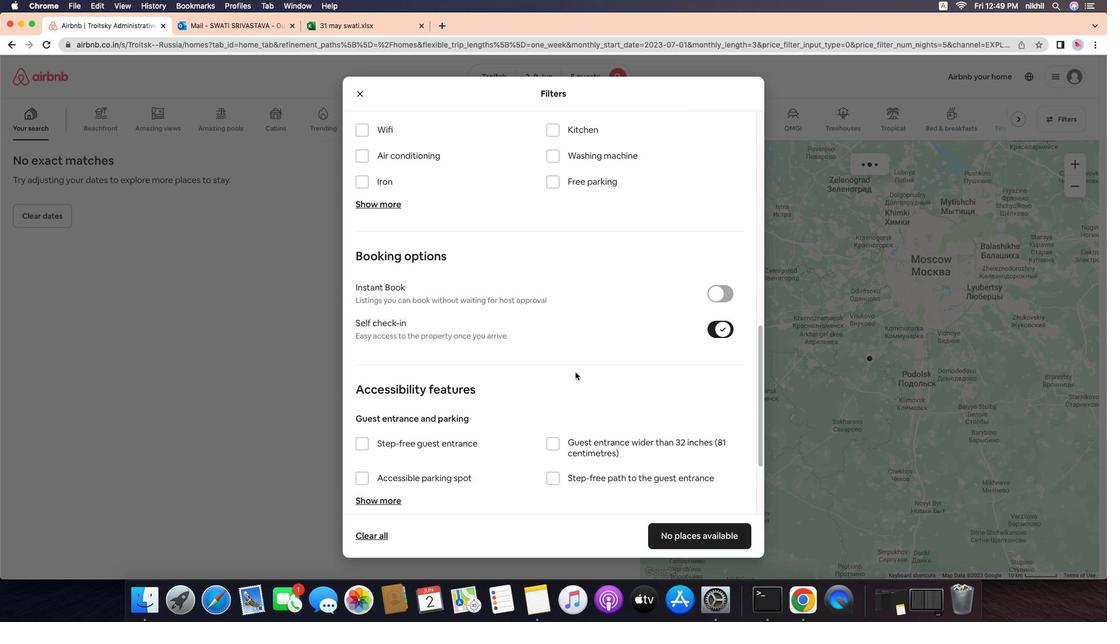 
Action: Mouse scrolled (783, 211) with delta (476, 78)
Screenshot: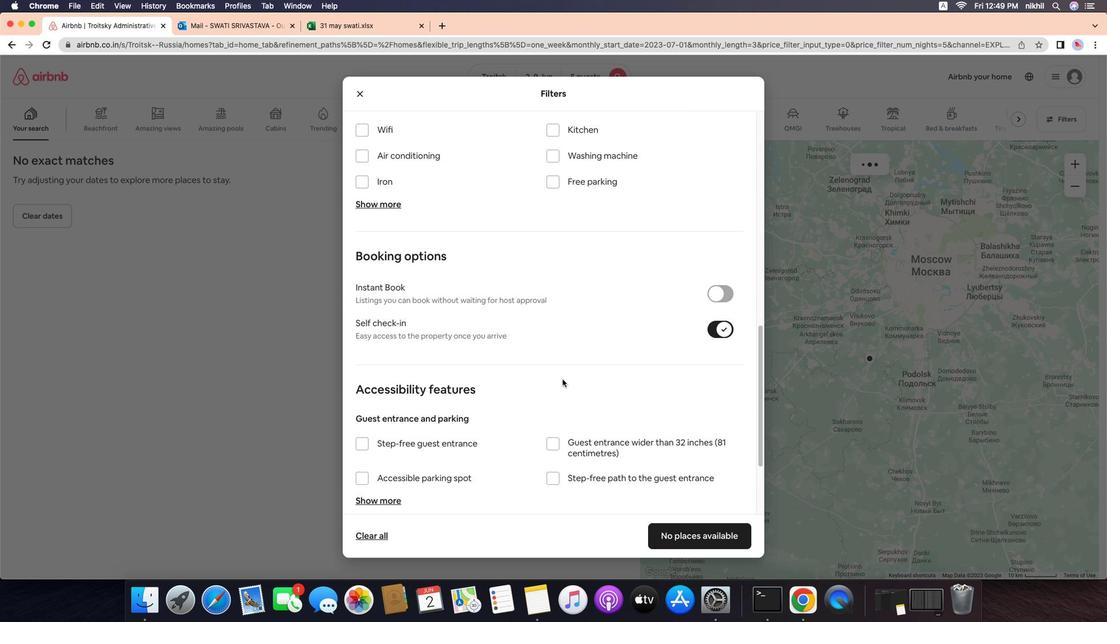 
Action: Mouse scrolled (783, 211) with delta (476, 78)
Screenshot: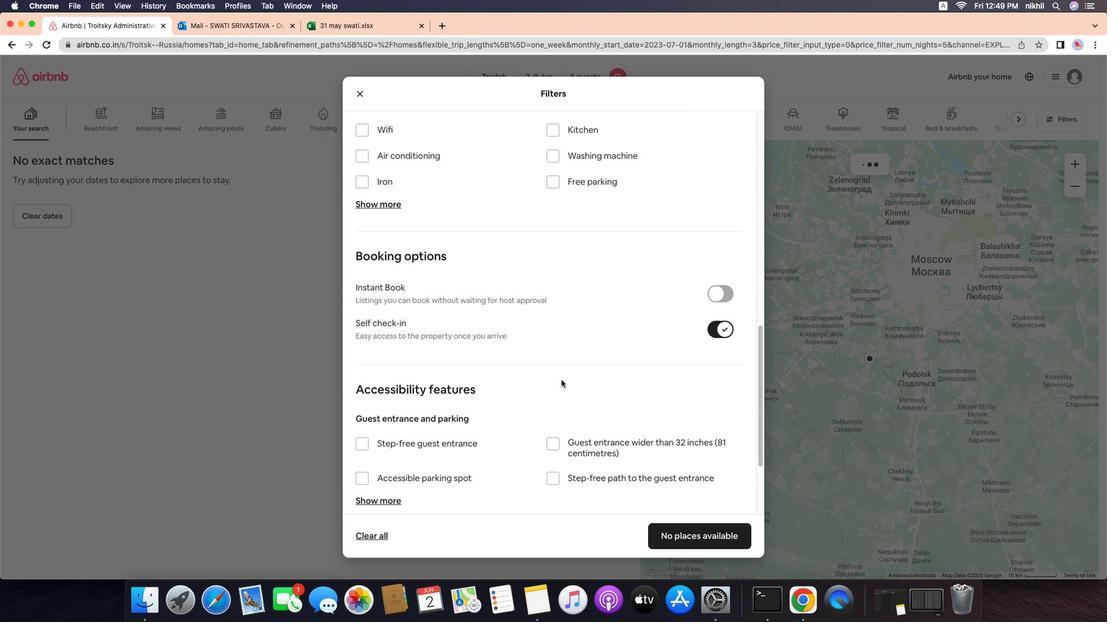 
Action: Mouse scrolled (783, 211) with delta (476, 78)
Screenshot: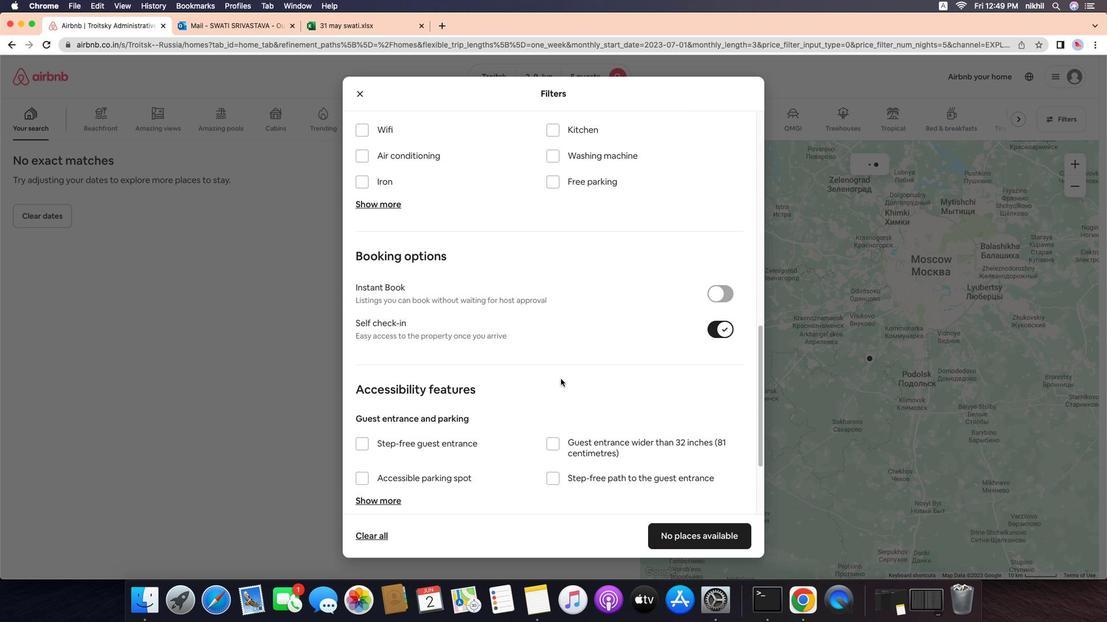 
Action: Mouse scrolled (783, 211) with delta (476, 78)
Screenshot: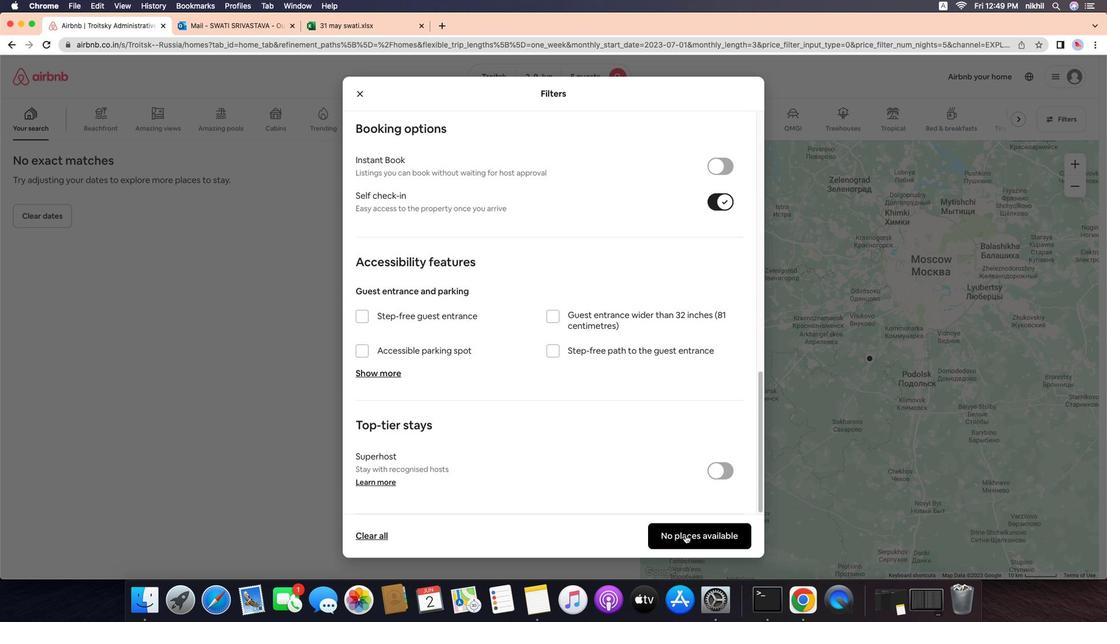 
Action: Mouse scrolled (783, 211) with delta (476, 78)
Screenshot: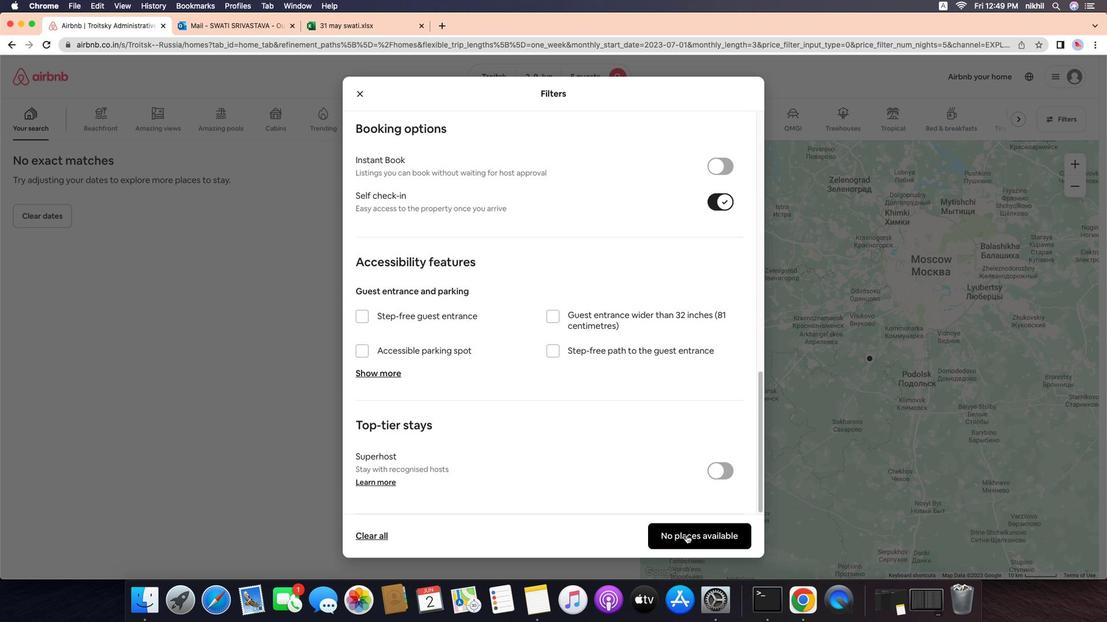 
Action: Mouse scrolled (783, 211) with delta (476, 78)
Screenshot: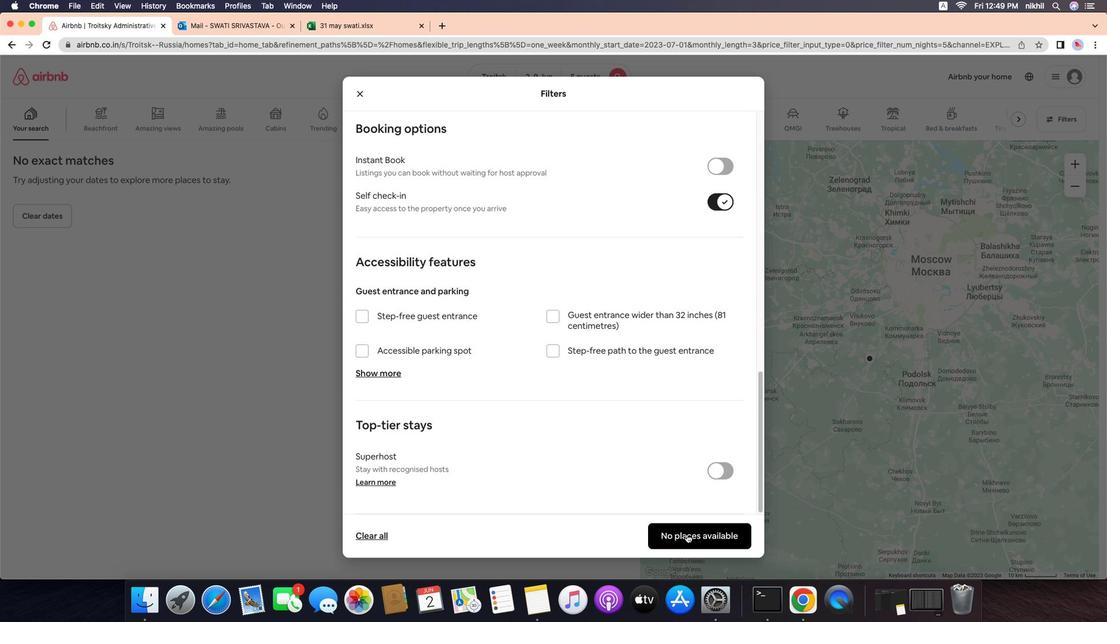 
Action: Mouse scrolled (783, 211) with delta (476, 77)
Screenshot: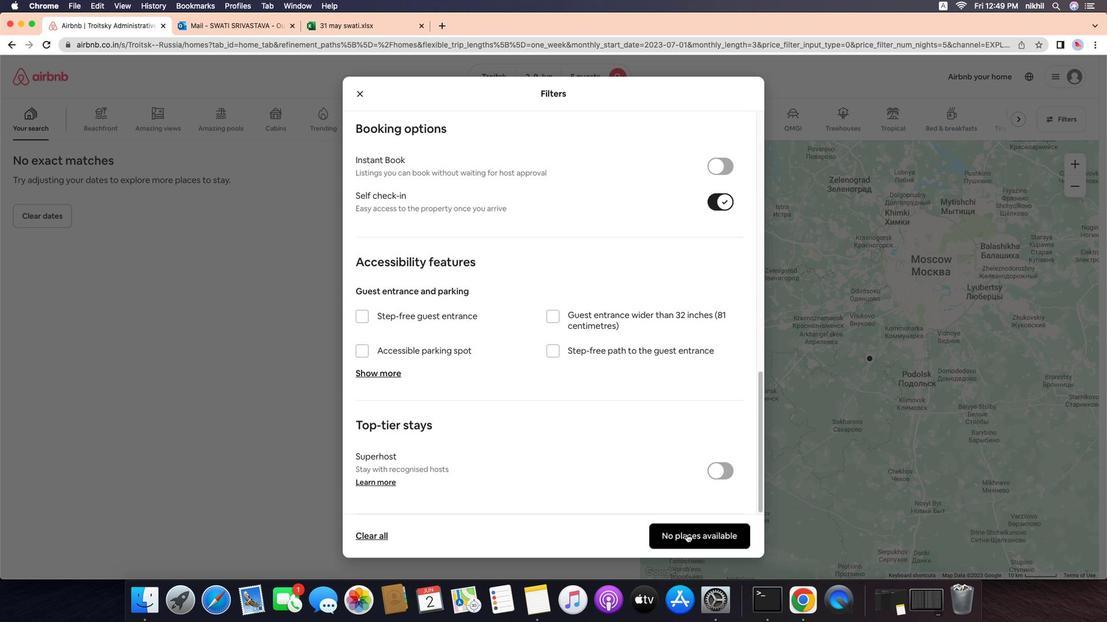 
Action: Mouse moved to (866, 193)
Screenshot: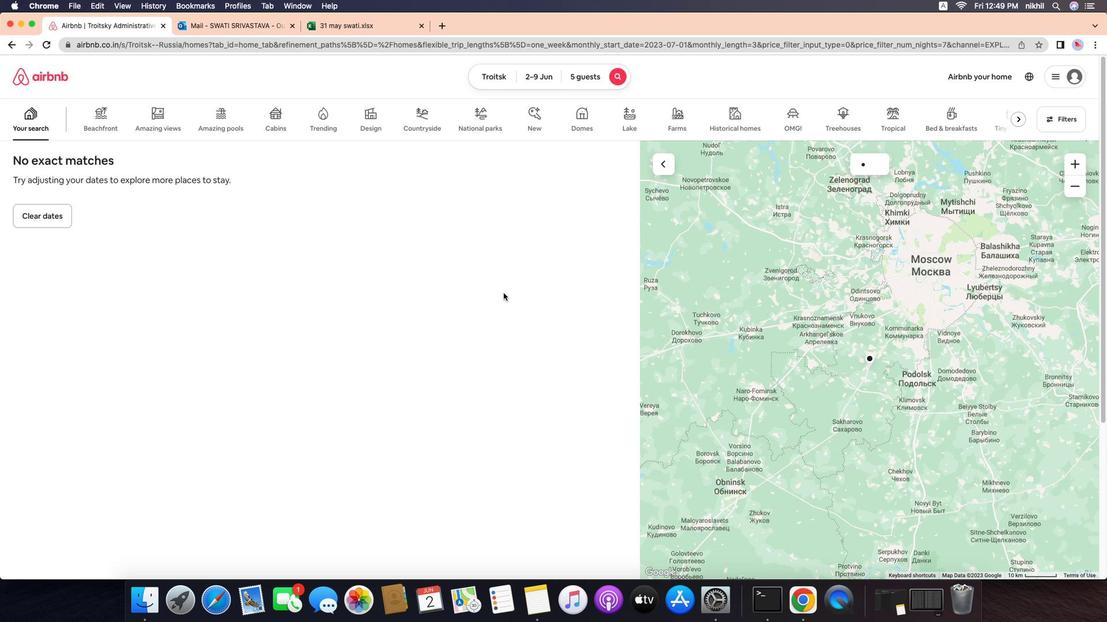 
Action: Mouse pressed left at (866, 193)
Screenshot: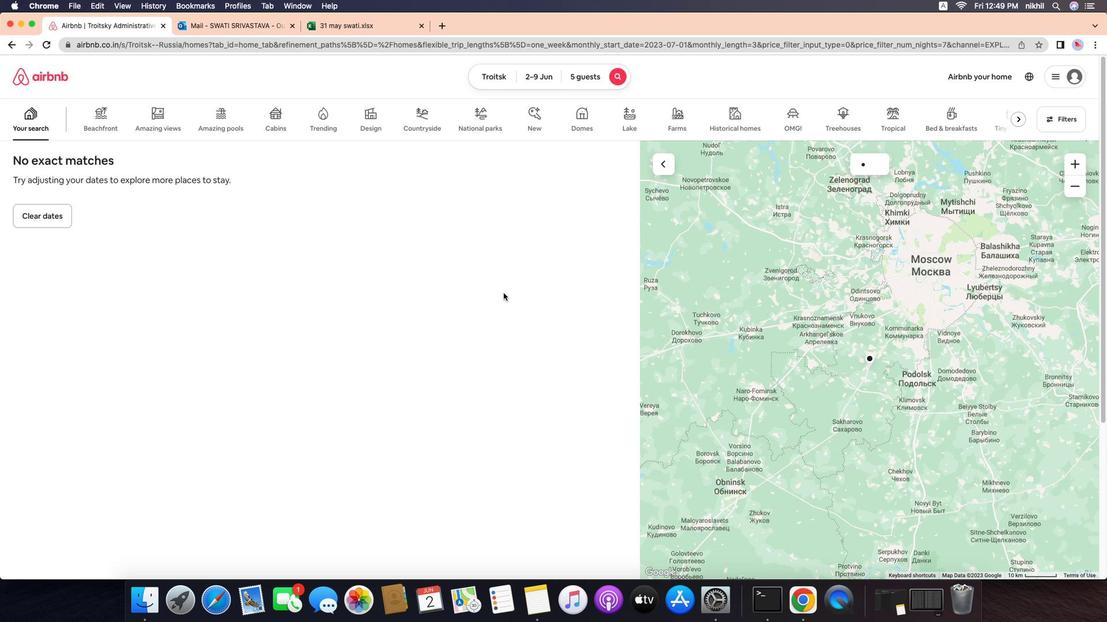 
Action: Mouse moved to (781, 208)
Screenshot: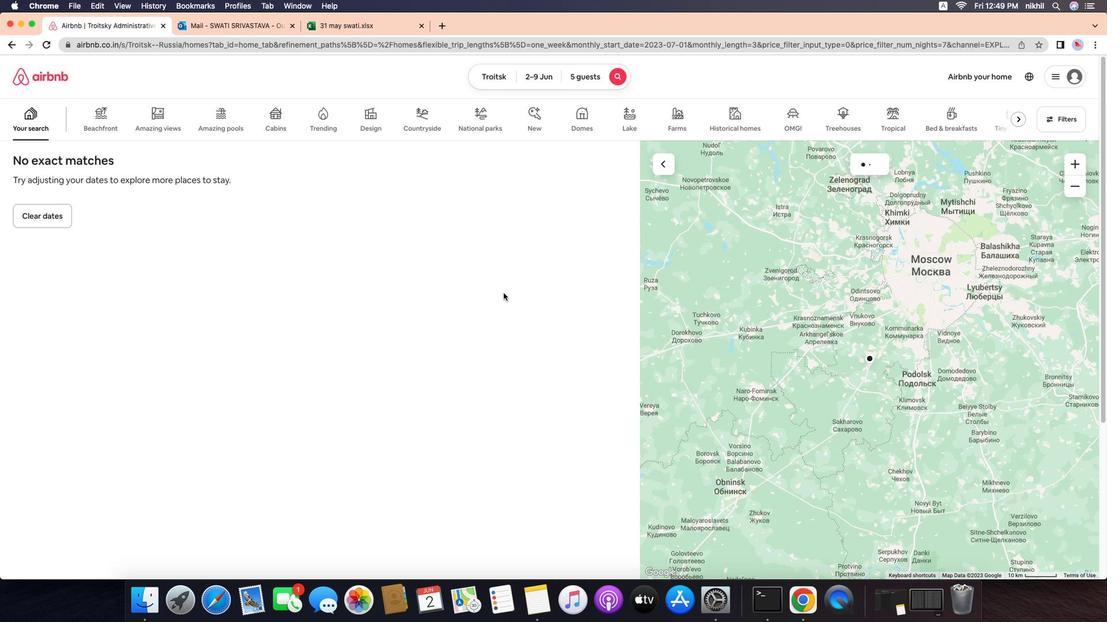 
Action: Mouse scrolled (781, 208) with delta (476, 78)
Screenshot: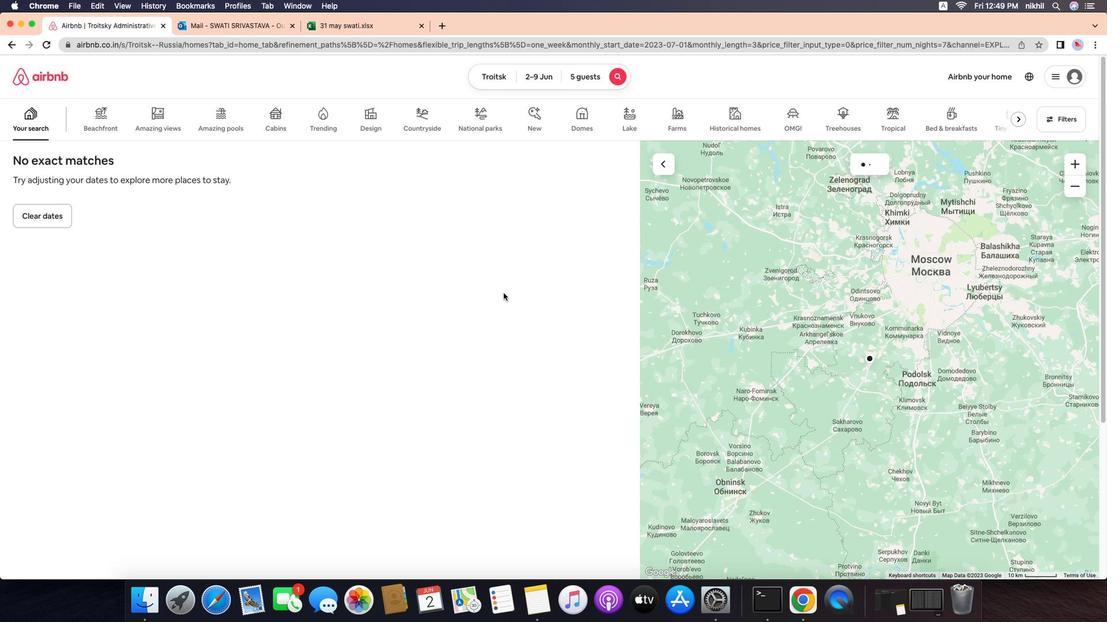 
Action: Mouse moved to (781, 208)
Screenshot: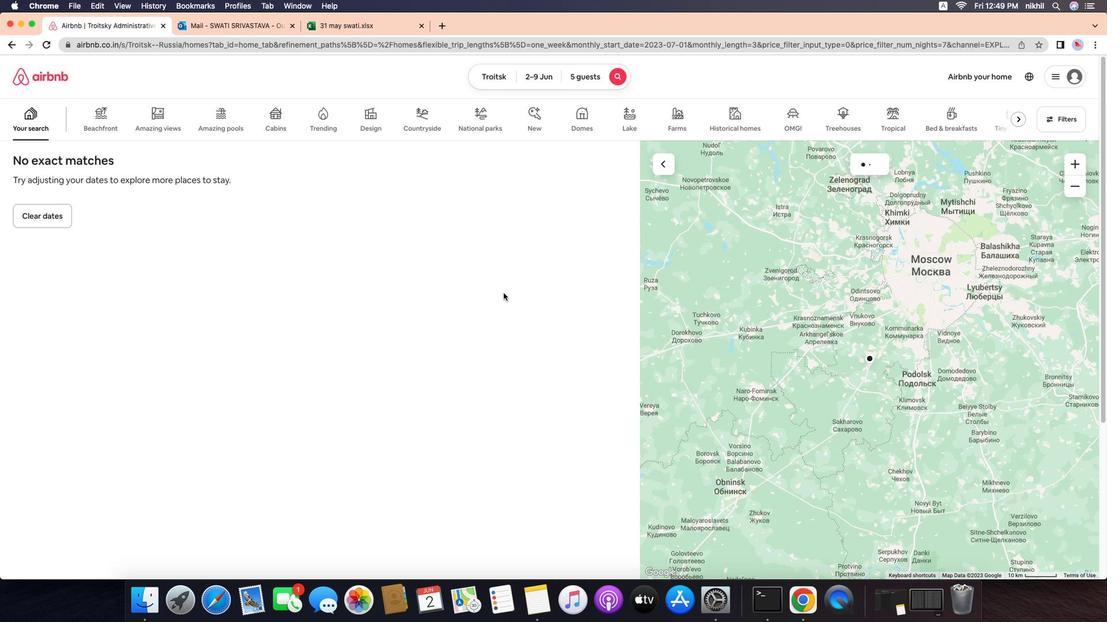 
Action: Mouse scrolled (781, 208) with delta (476, 78)
Screenshot: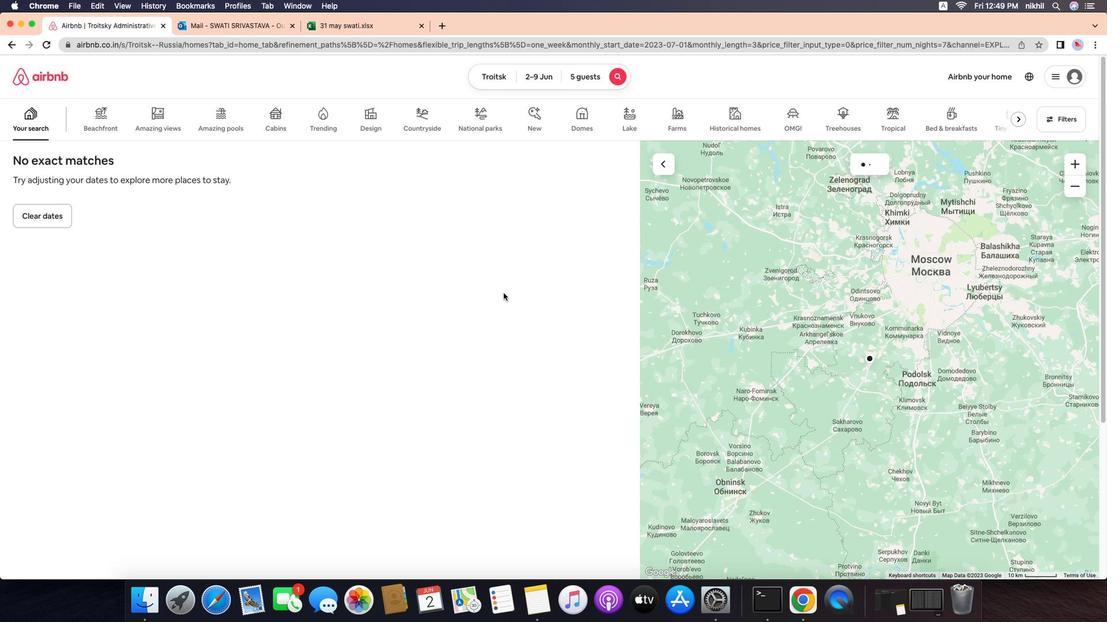 
Action: Mouse moved to (781, 208)
Screenshot: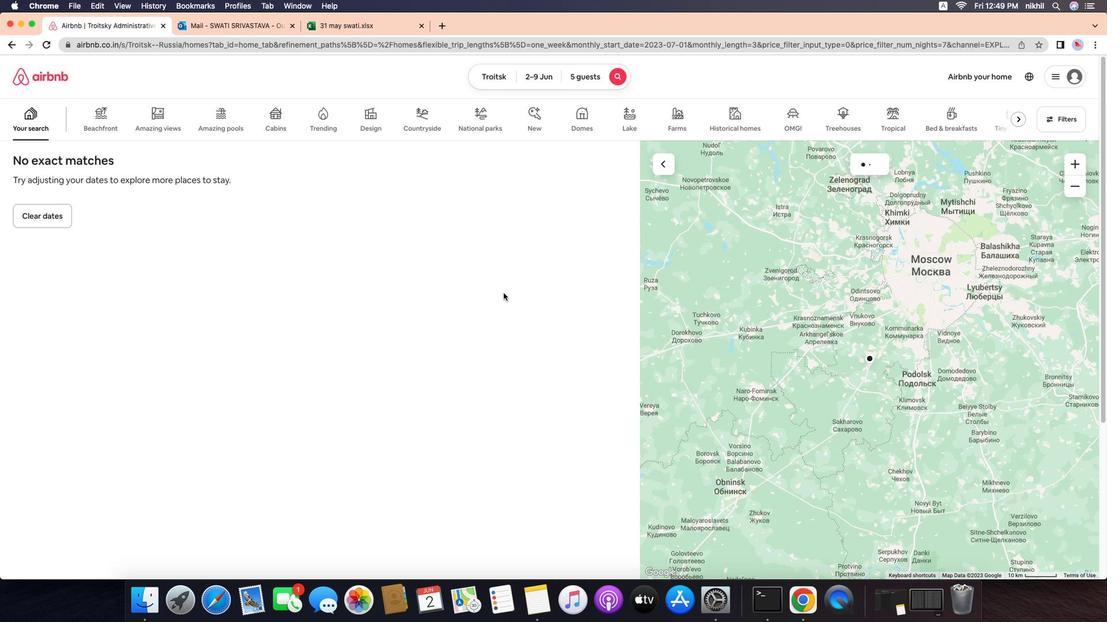
Action: Mouse scrolled (781, 208) with delta (476, 78)
Screenshot: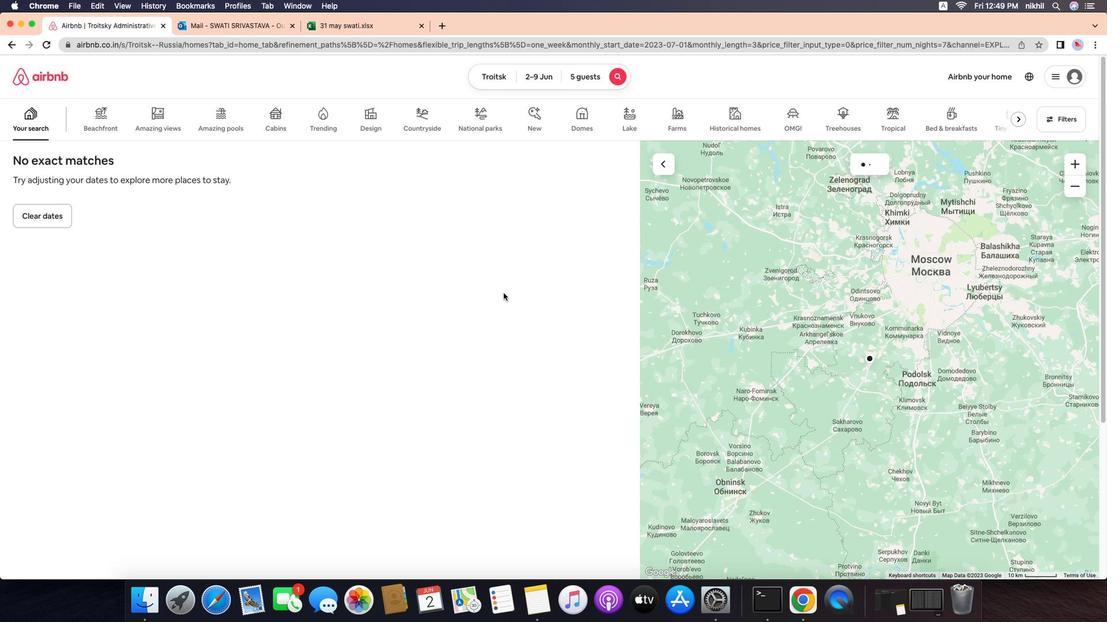 
Action: Mouse moved to (781, 208)
Screenshot: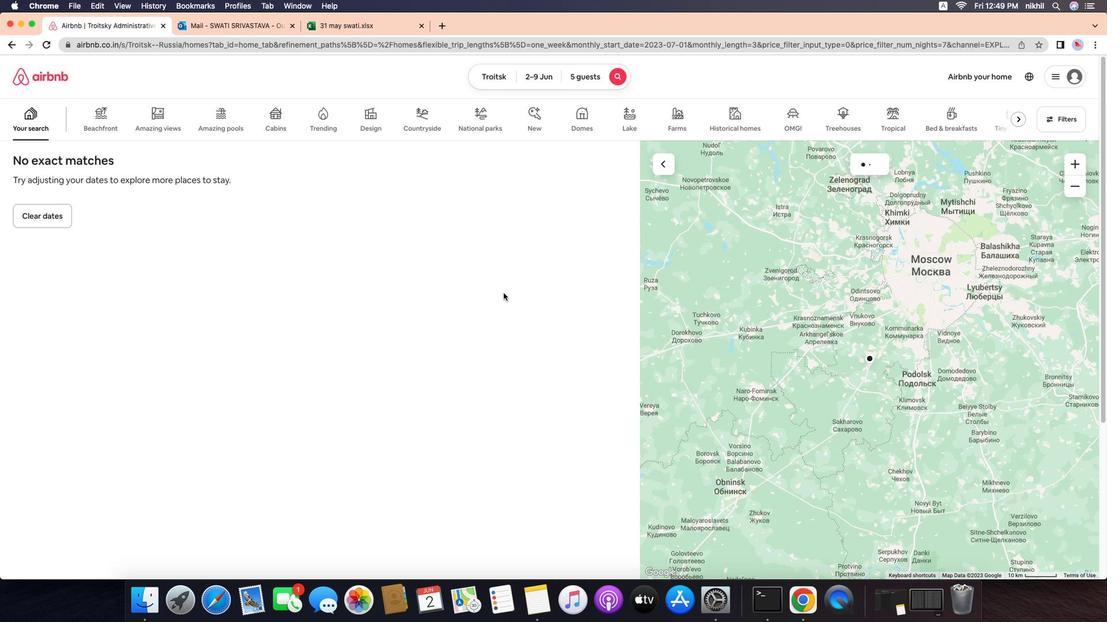 
Action: Mouse scrolled (781, 208) with delta (476, 77)
Screenshot: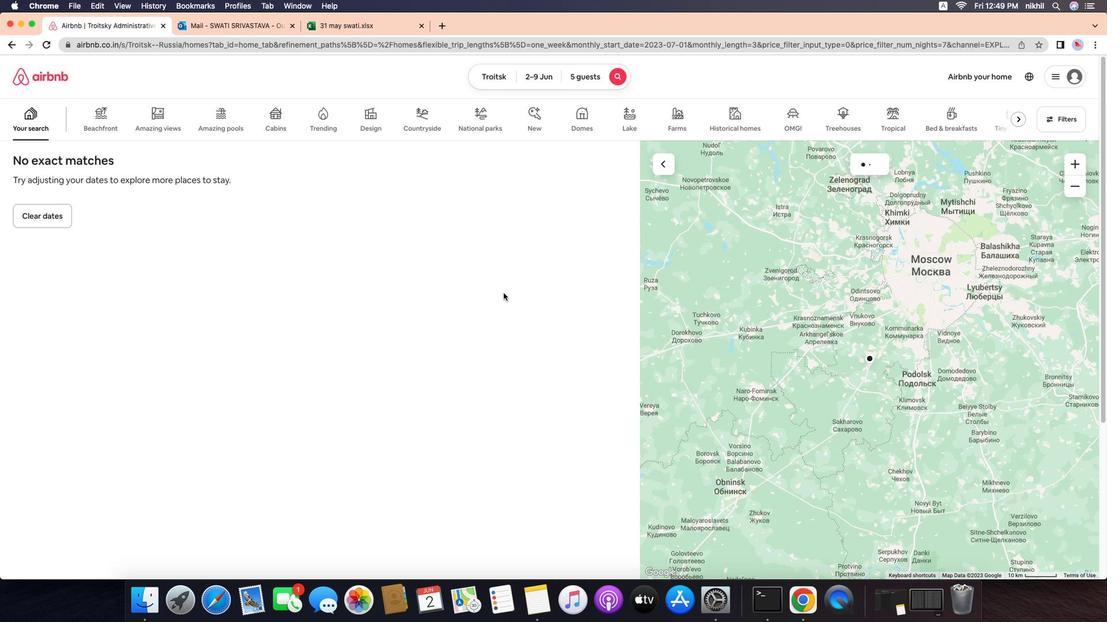 
Action: Mouse moved to (781, 208)
Screenshot: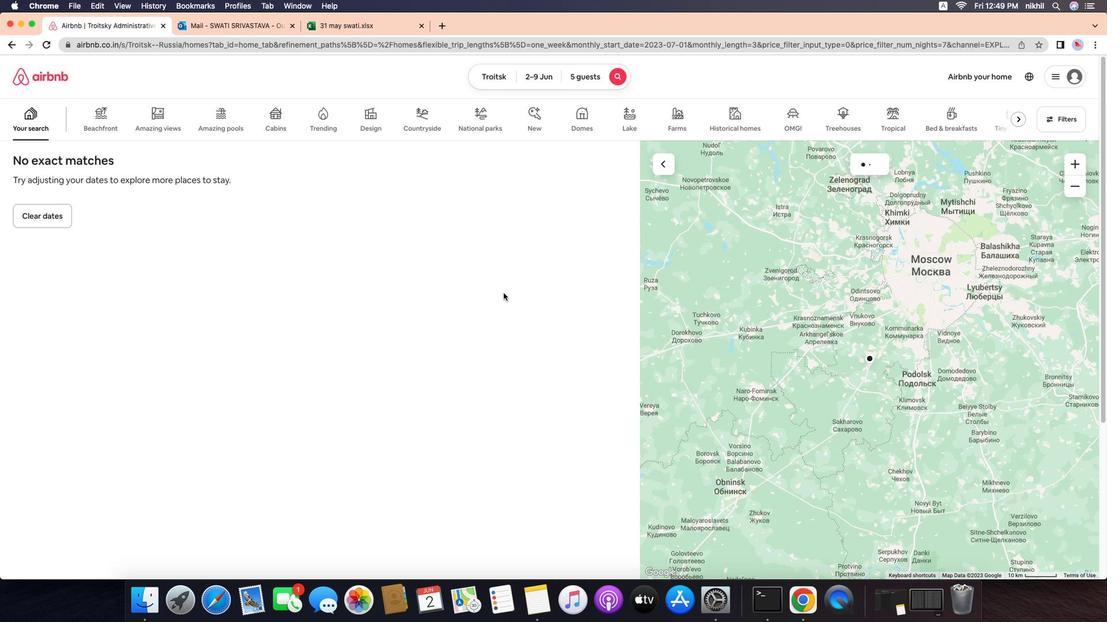 
Action: Mouse scrolled (781, 208) with delta (476, 78)
Screenshot: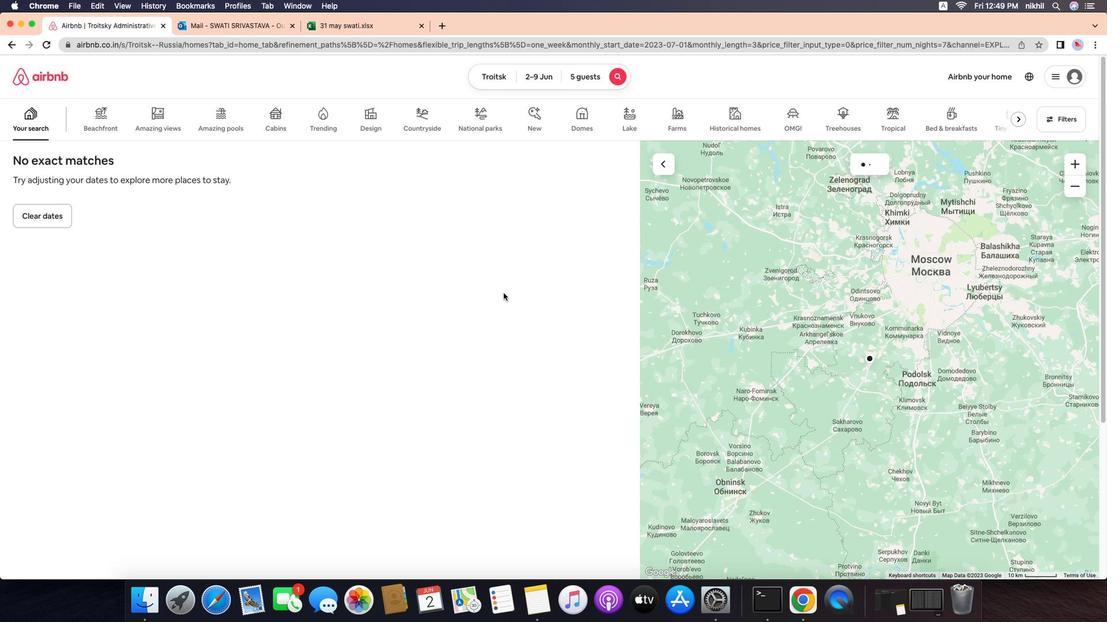 
Action: Mouse scrolled (781, 208) with delta (476, 78)
Screenshot: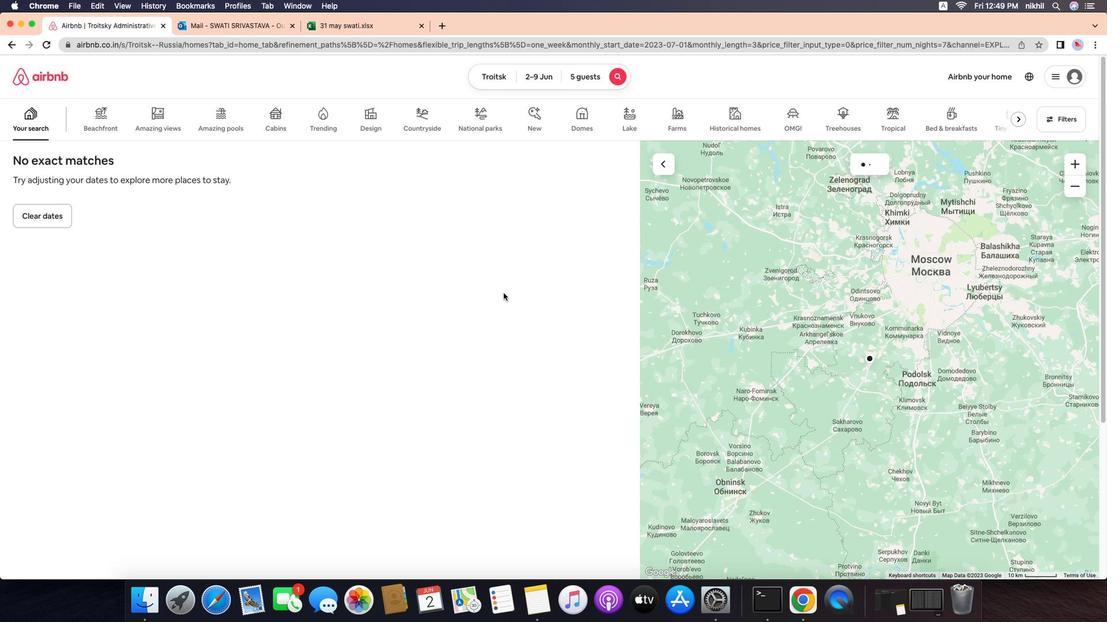 
Action: Mouse scrolled (781, 208) with delta (476, 78)
Screenshot: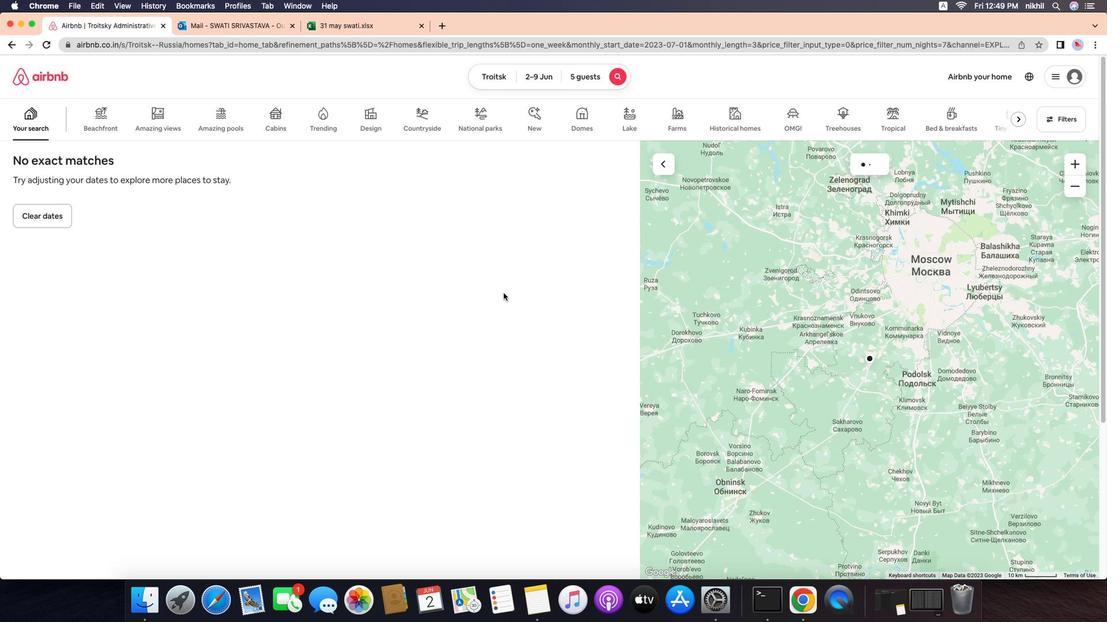 
Action: Mouse scrolled (781, 208) with delta (476, 77)
Screenshot: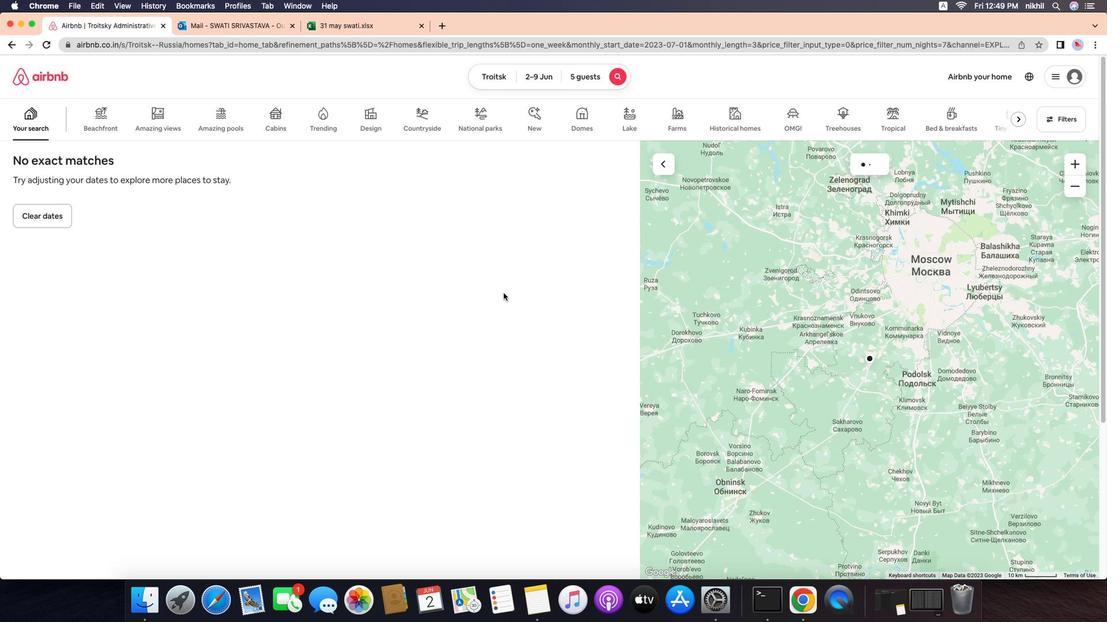 
Action: Mouse moved to (849, 261)
Screenshot: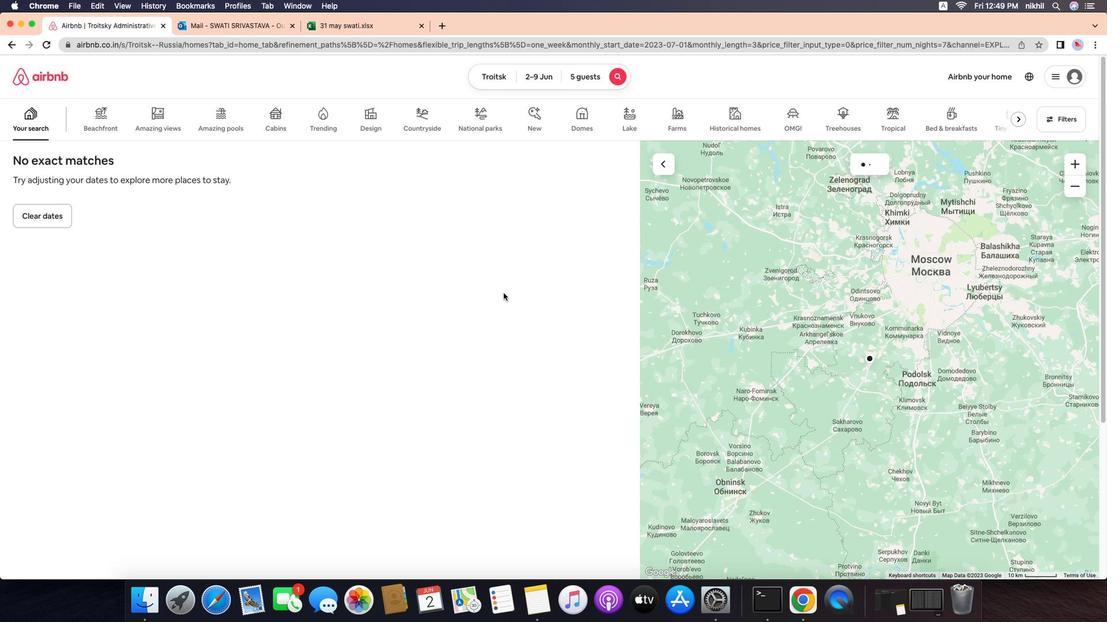 
Action: Mouse pressed left at (849, 261)
Screenshot: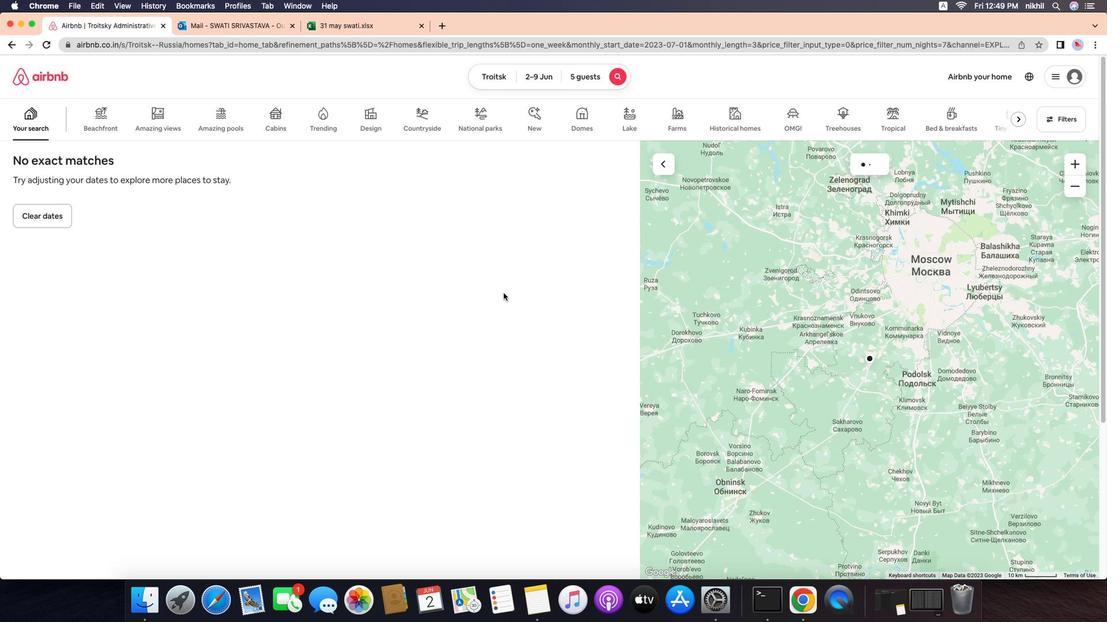 
Action: Mouse moved to (750, 179)
Screenshot: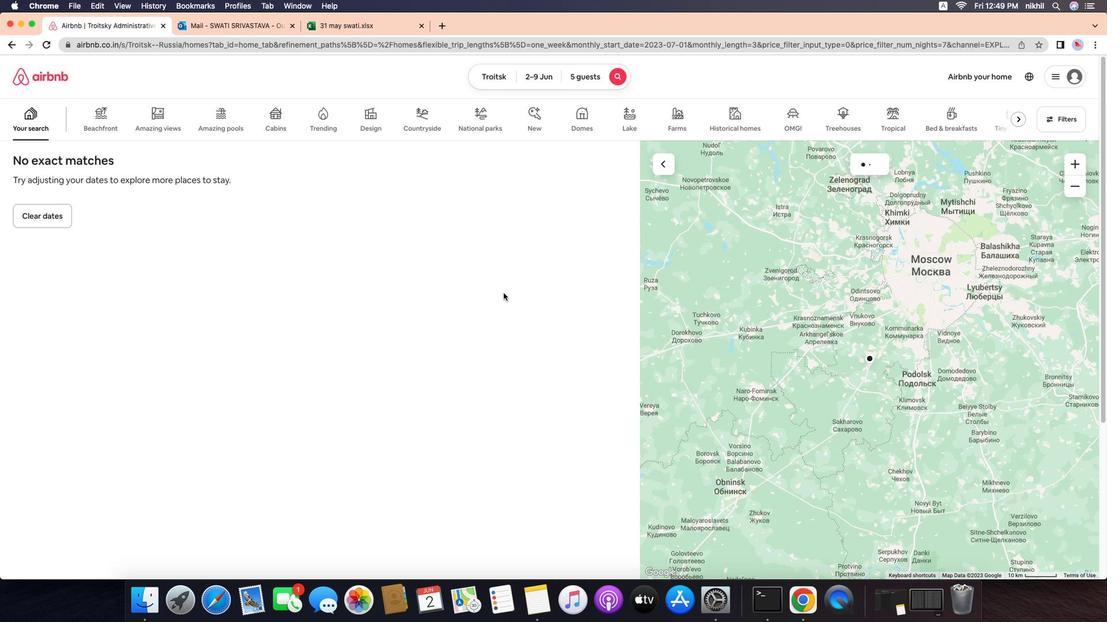 
